 Task: Look for space in Morinda, India from 5th June, 2023 to 16th June, 2023 for 2 adults in price range Rs.7000 to Rs.15000. Place can be entire place with 1  bedroom having 1 bed and 1 bathroom. Property type can be house, flat, guest house, hotel. Booking option can be shelf check-in. Required host language is English.
Action: Mouse moved to (450, 81)
Screenshot: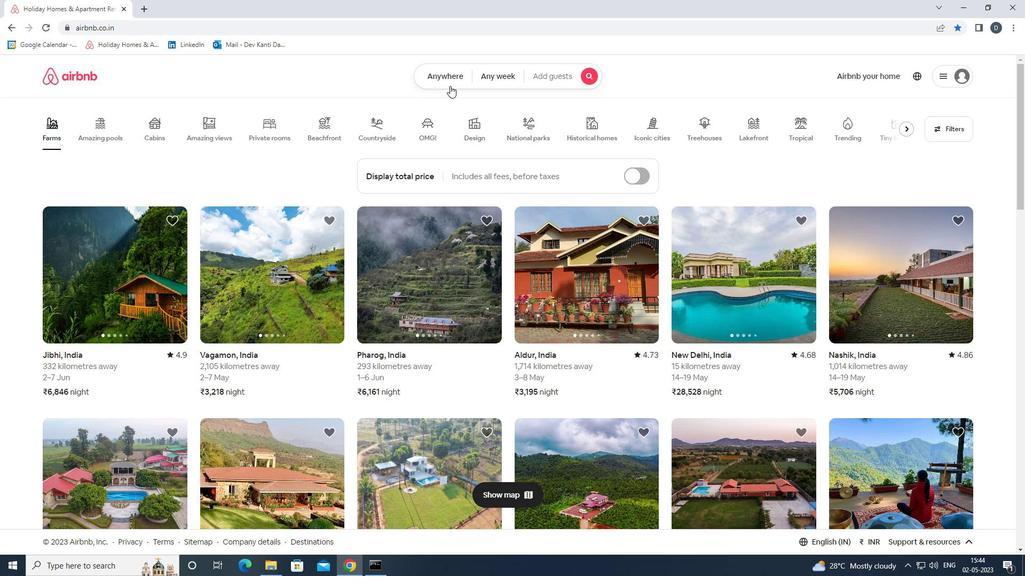 
Action: Mouse pressed left at (450, 81)
Screenshot: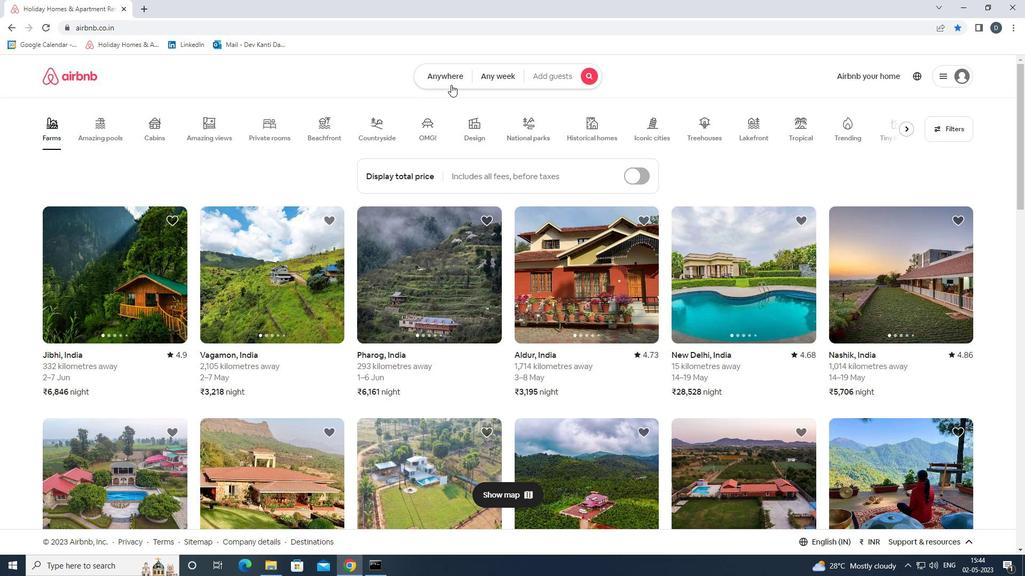 
Action: Mouse moved to (413, 121)
Screenshot: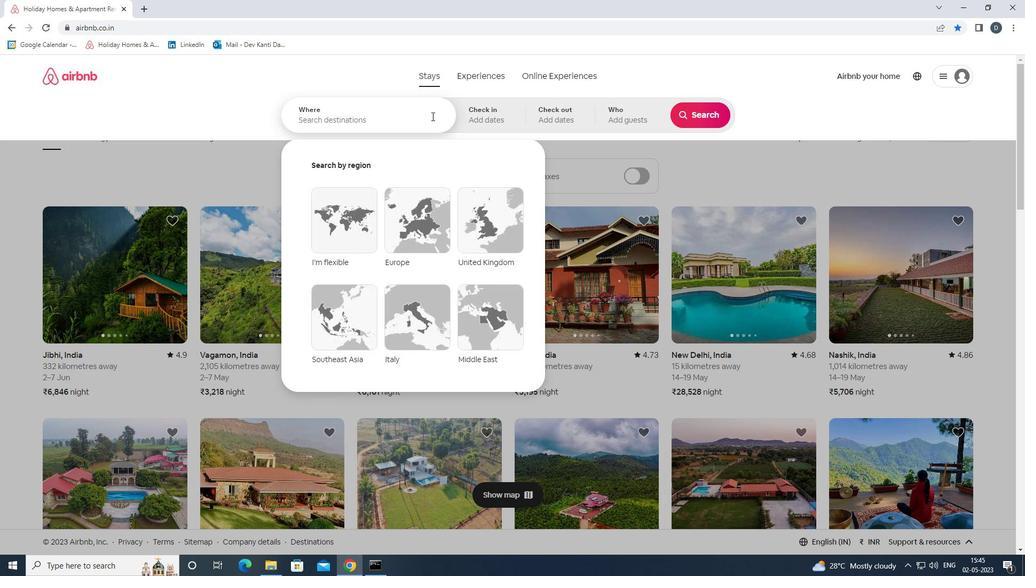 
Action: Mouse pressed left at (413, 121)
Screenshot: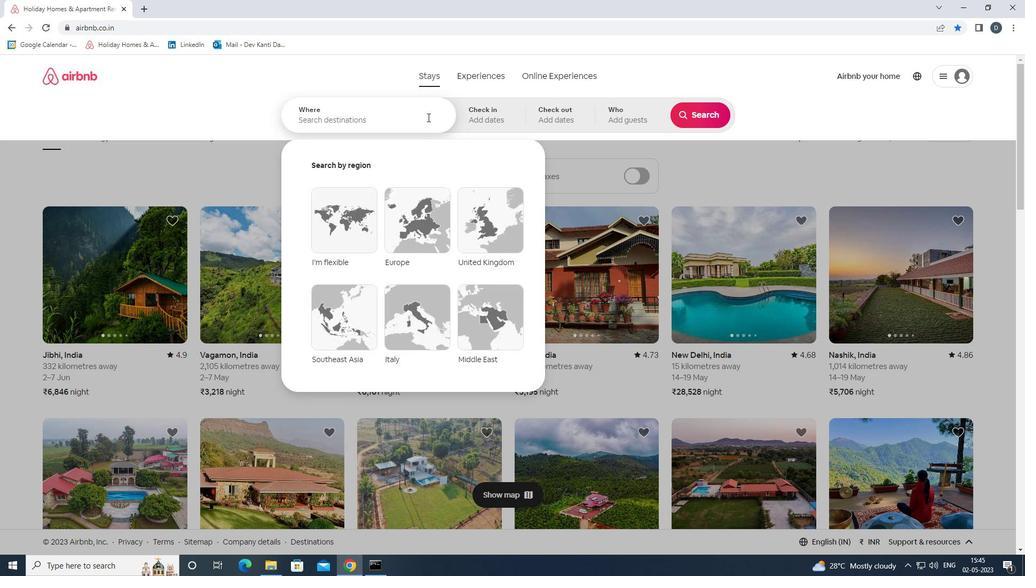 
Action: Key pressed <Key.shift>MORINDA,<Key.shift>INDIA<Key.enter>
Screenshot: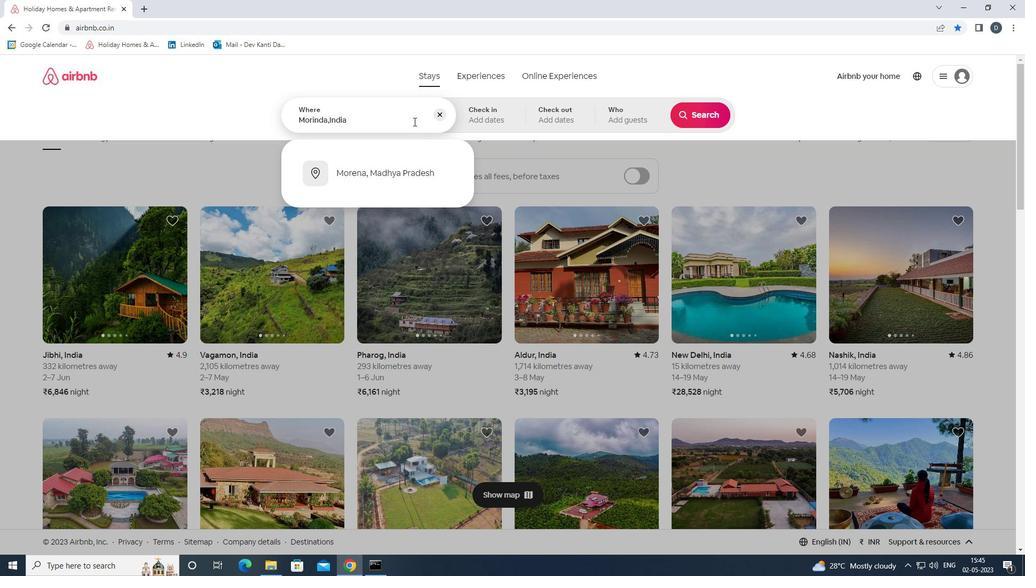 
Action: Mouse moved to (568, 266)
Screenshot: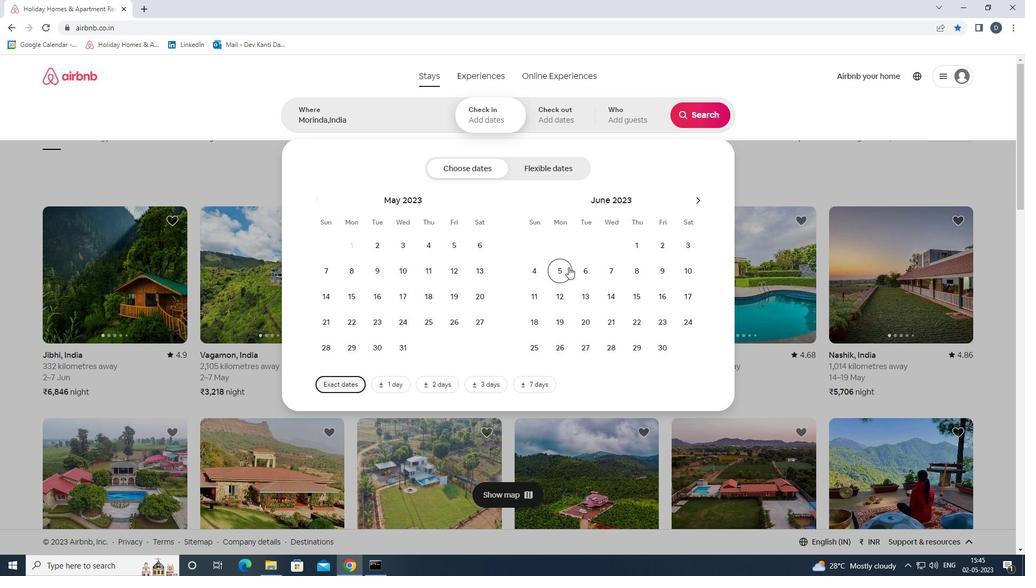 
Action: Mouse pressed left at (568, 266)
Screenshot: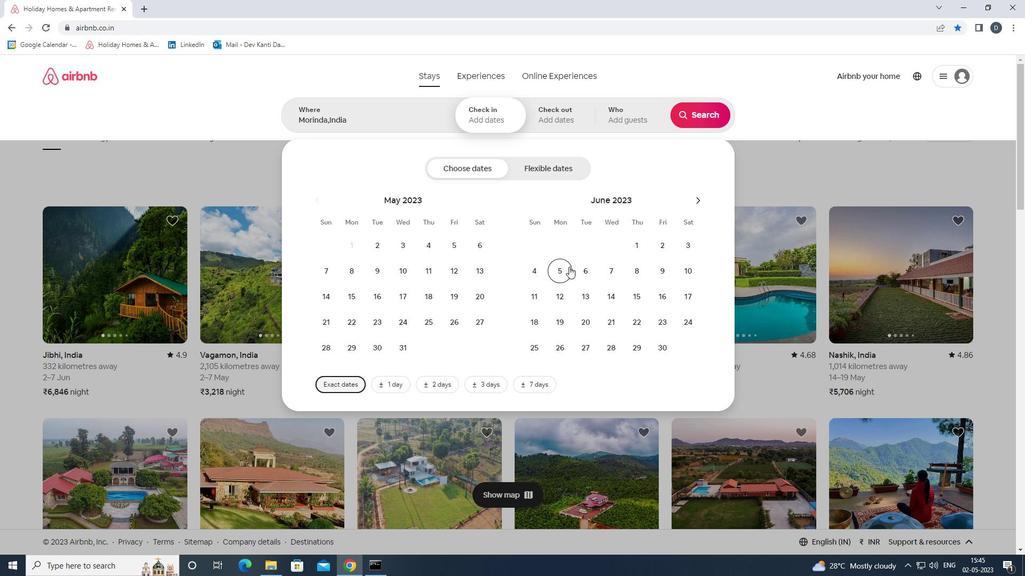 
Action: Mouse moved to (656, 298)
Screenshot: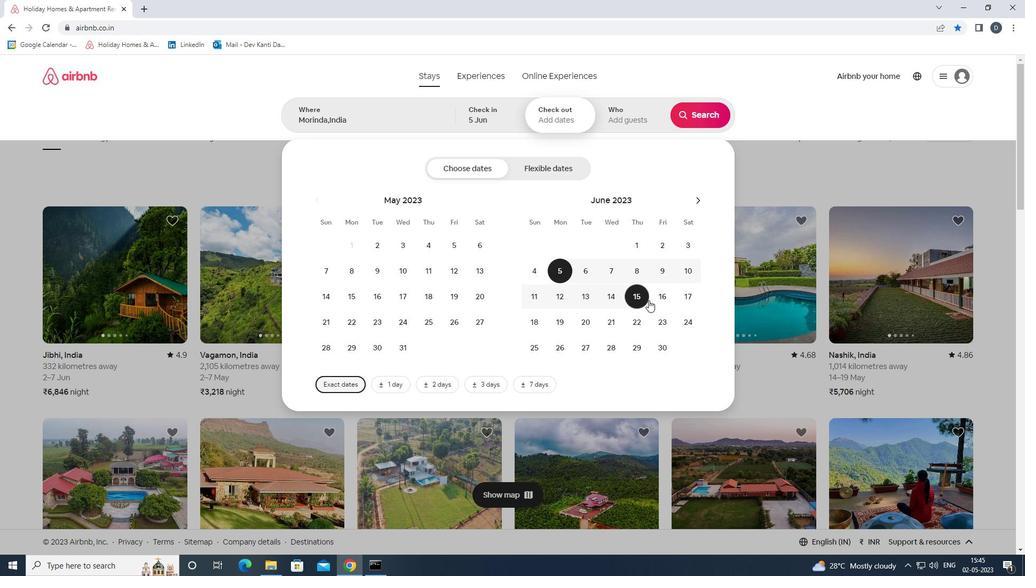 
Action: Mouse pressed left at (656, 298)
Screenshot: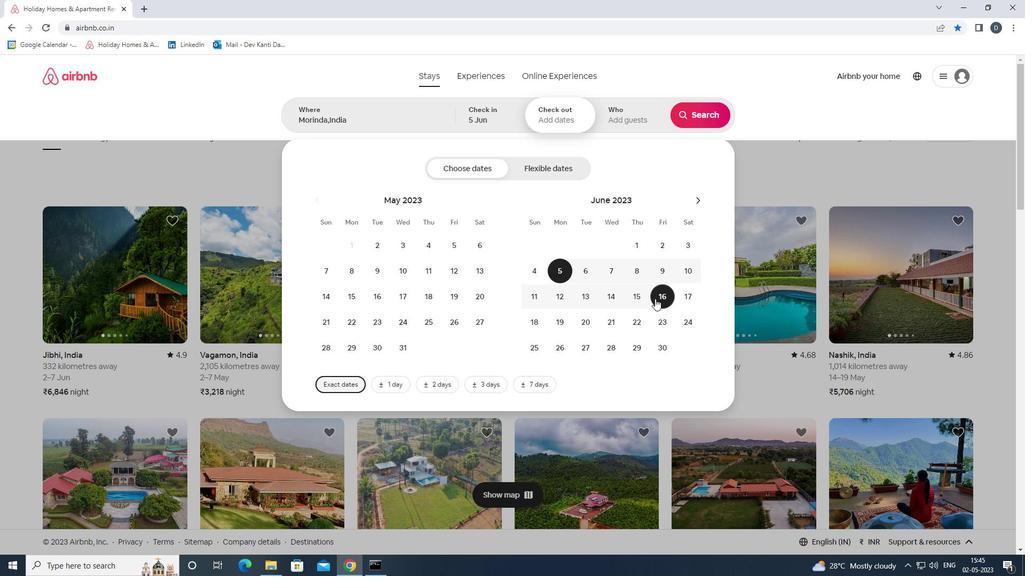 
Action: Mouse moved to (634, 120)
Screenshot: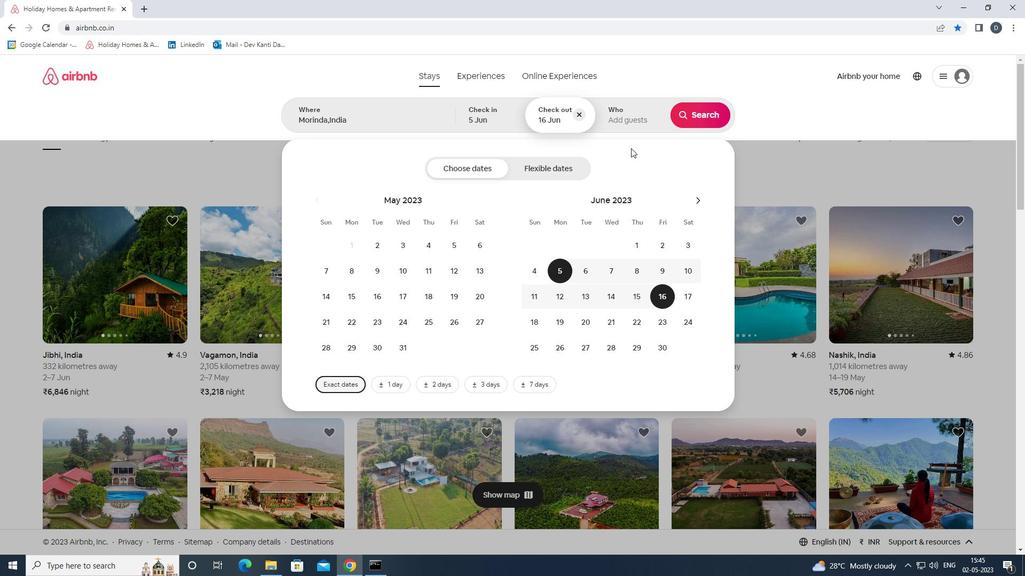 
Action: Mouse pressed left at (634, 120)
Screenshot: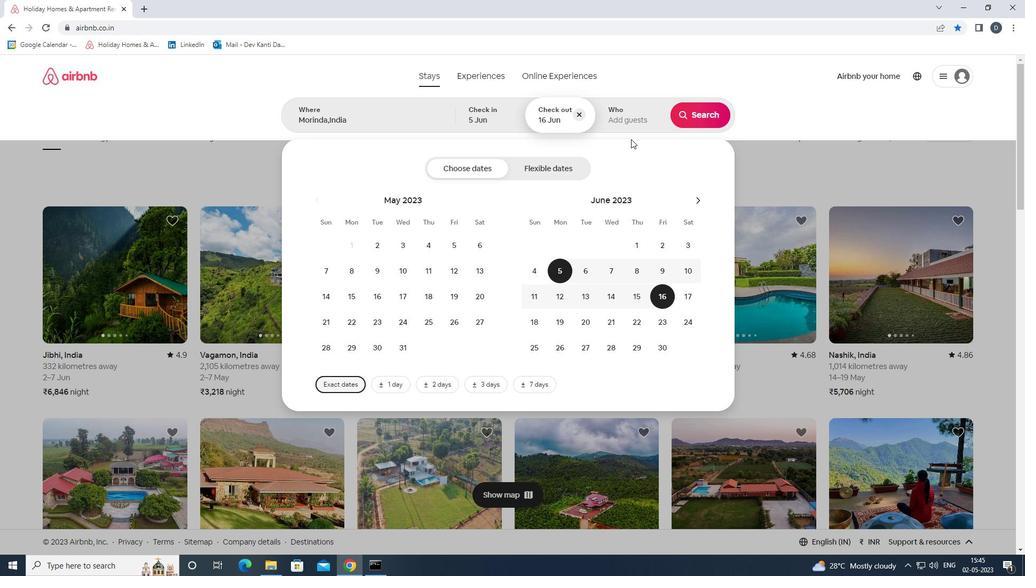 
Action: Mouse moved to (701, 172)
Screenshot: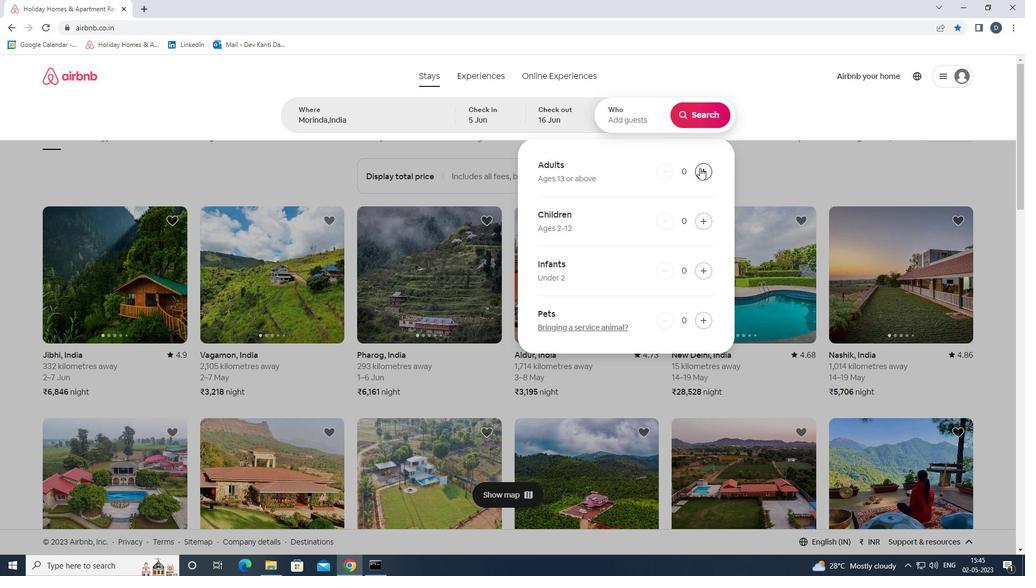 
Action: Mouse pressed left at (701, 172)
Screenshot: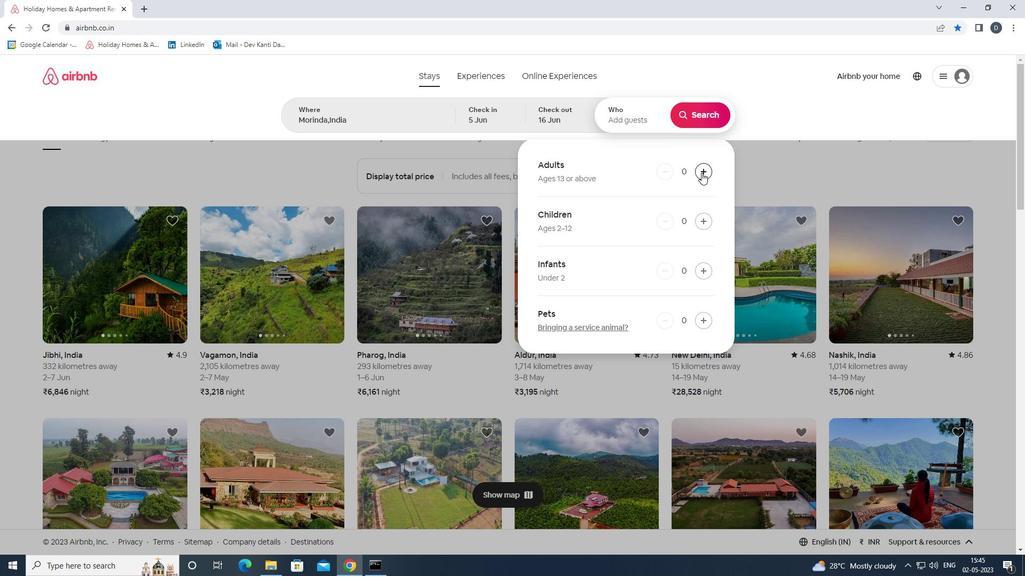 
Action: Mouse pressed left at (701, 172)
Screenshot: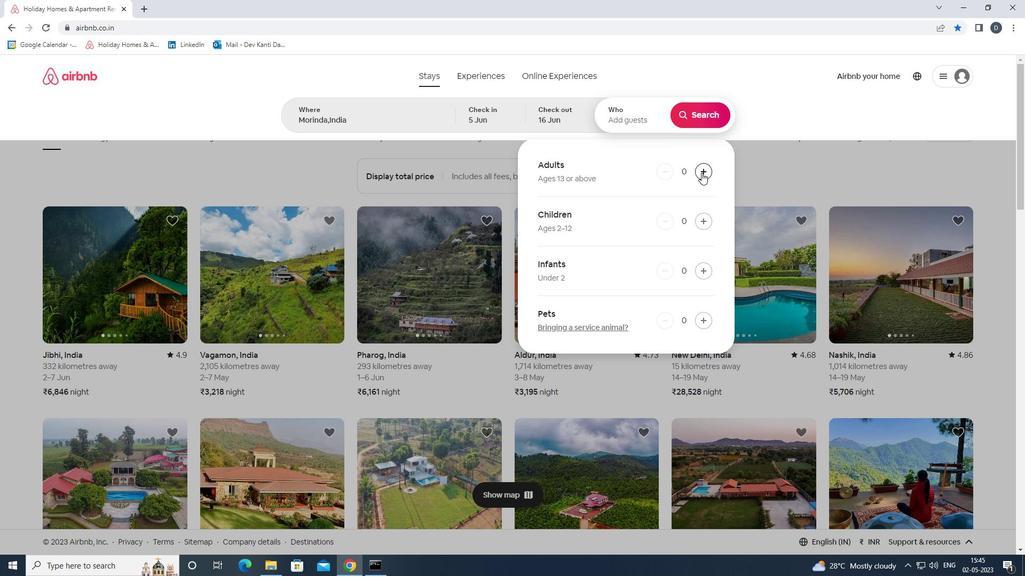
Action: Mouse moved to (705, 115)
Screenshot: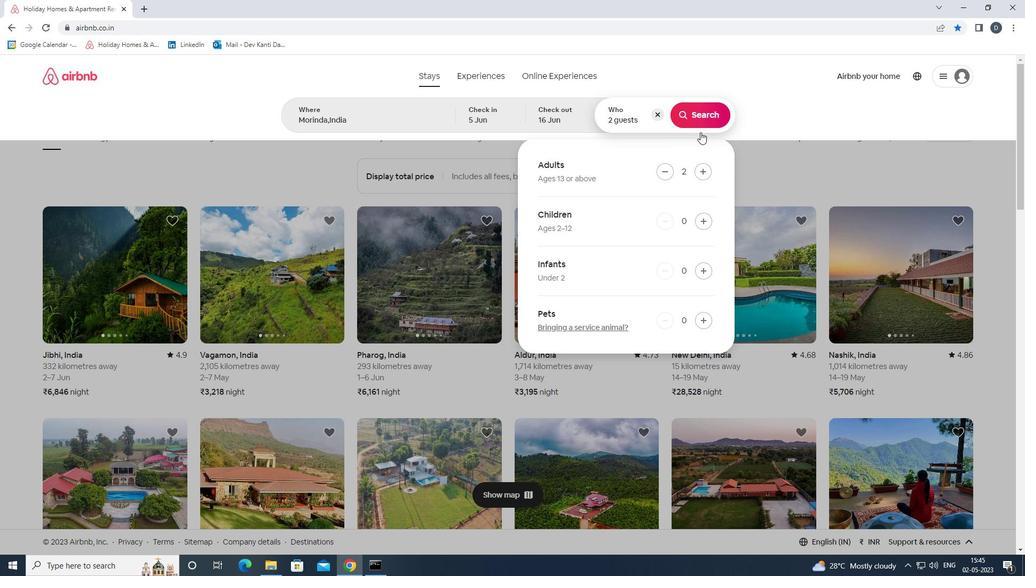 
Action: Mouse pressed left at (705, 115)
Screenshot: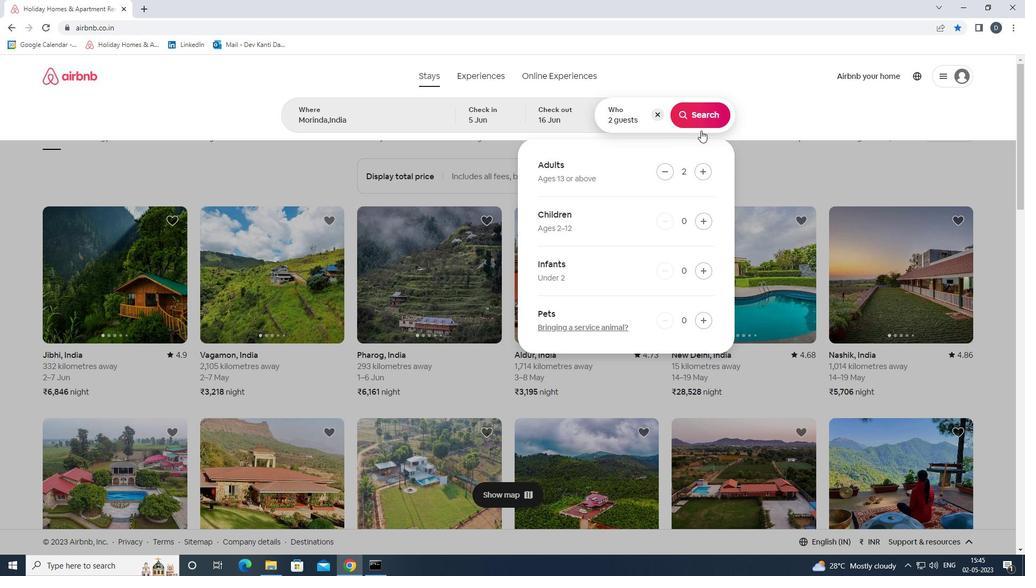 
Action: Mouse moved to (982, 116)
Screenshot: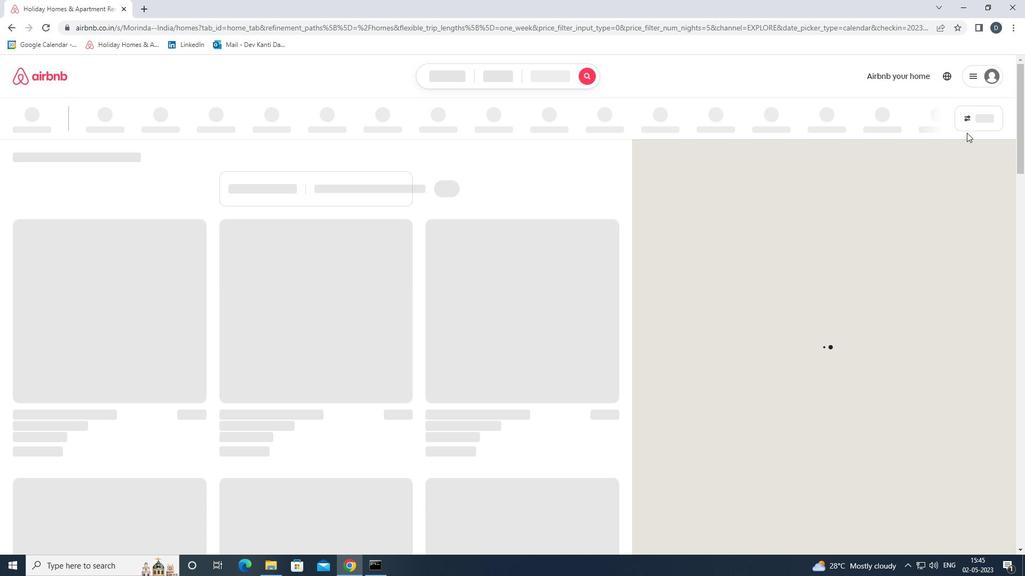 
Action: Mouse pressed left at (982, 116)
Screenshot: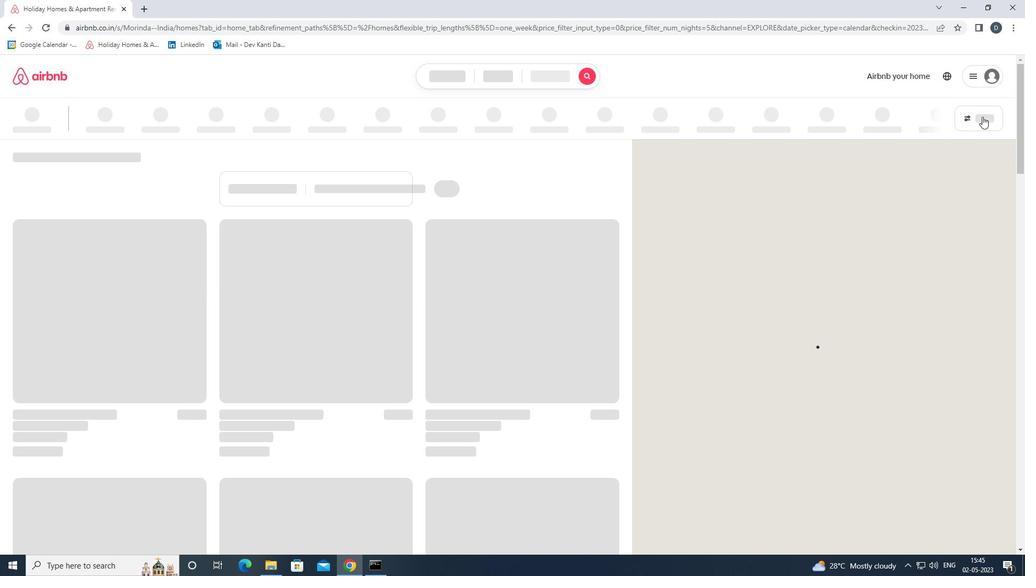 
Action: Mouse moved to (447, 250)
Screenshot: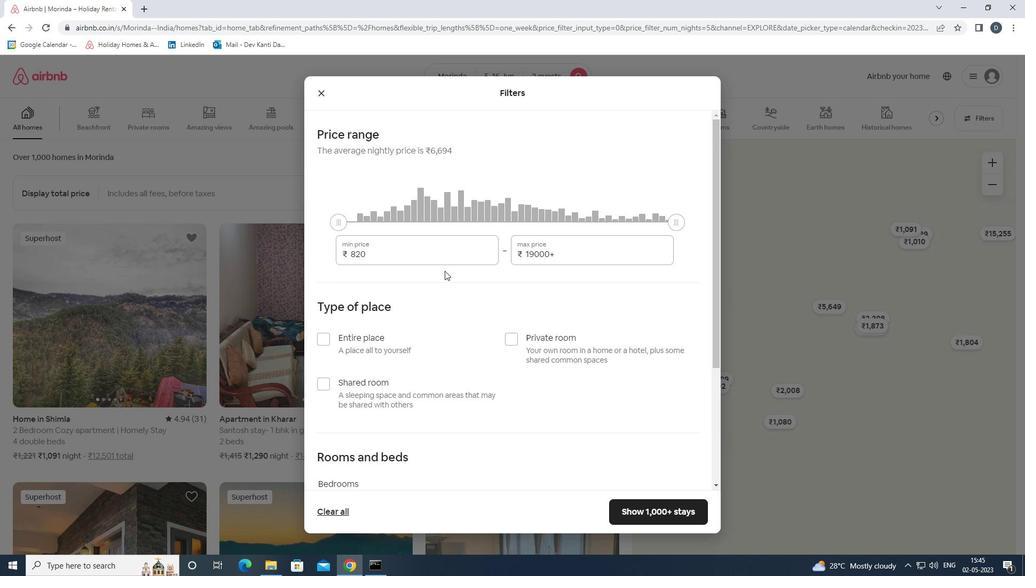 
Action: Mouse pressed left at (447, 250)
Screenshot: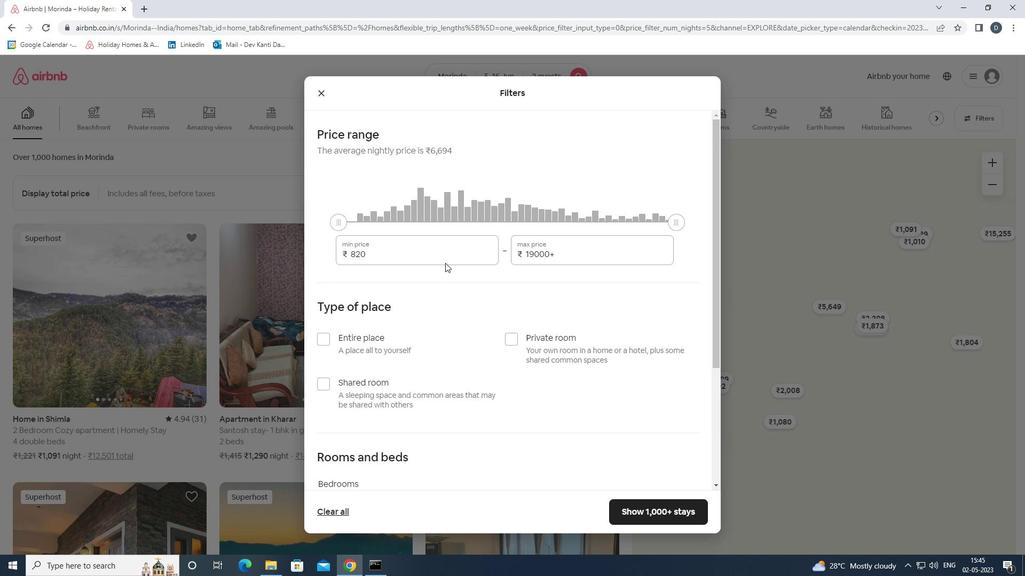 
Action: Mouse pressed left at (447, 250)
Screenshot: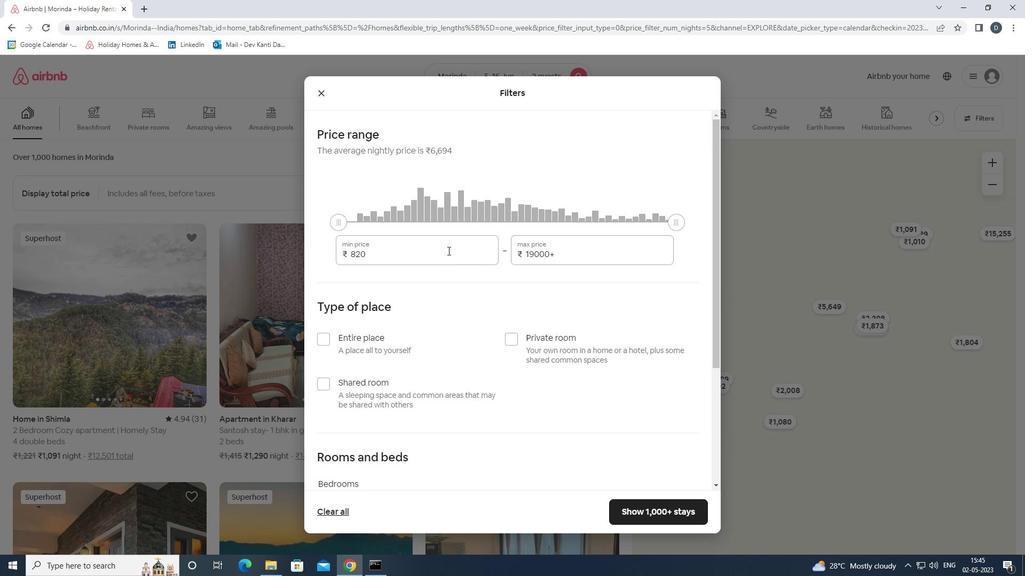 
Action: Key pressed 7000<Key.tab>15000
Screenshot: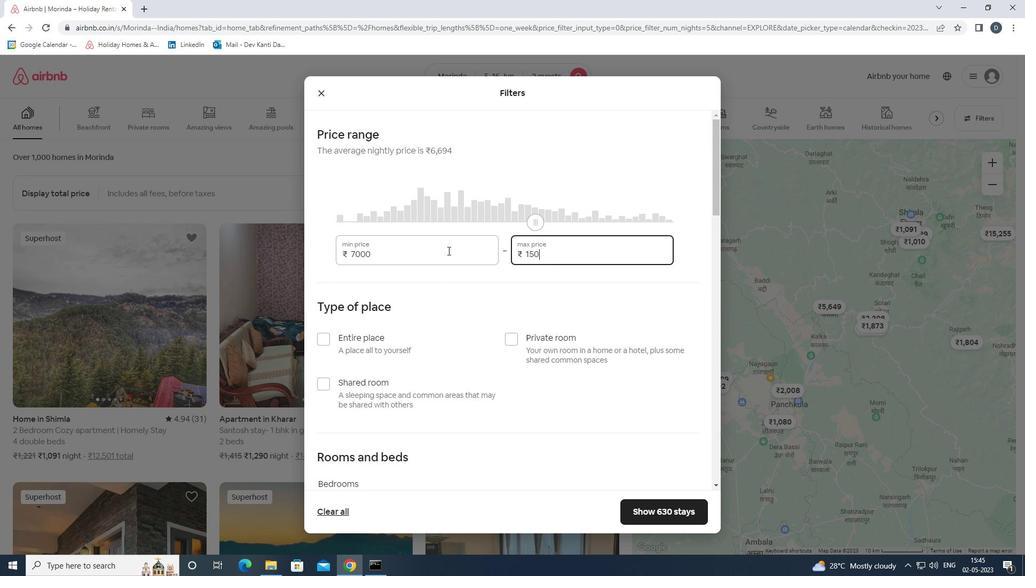 
Action: Mouse moved to (357, 351)
Screenshot: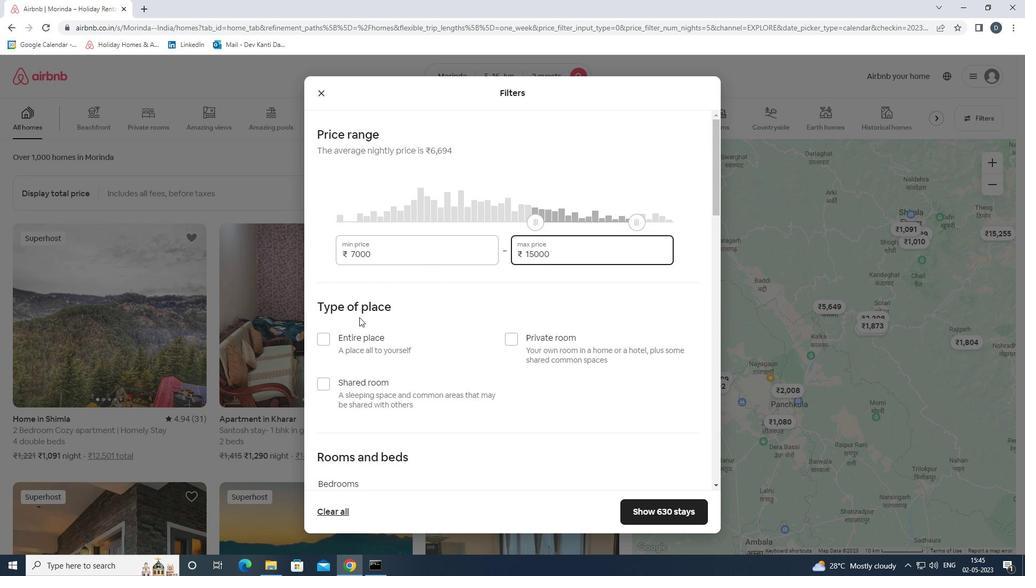 
Action: Mouse pressed left at (357, 351)
Screenshot: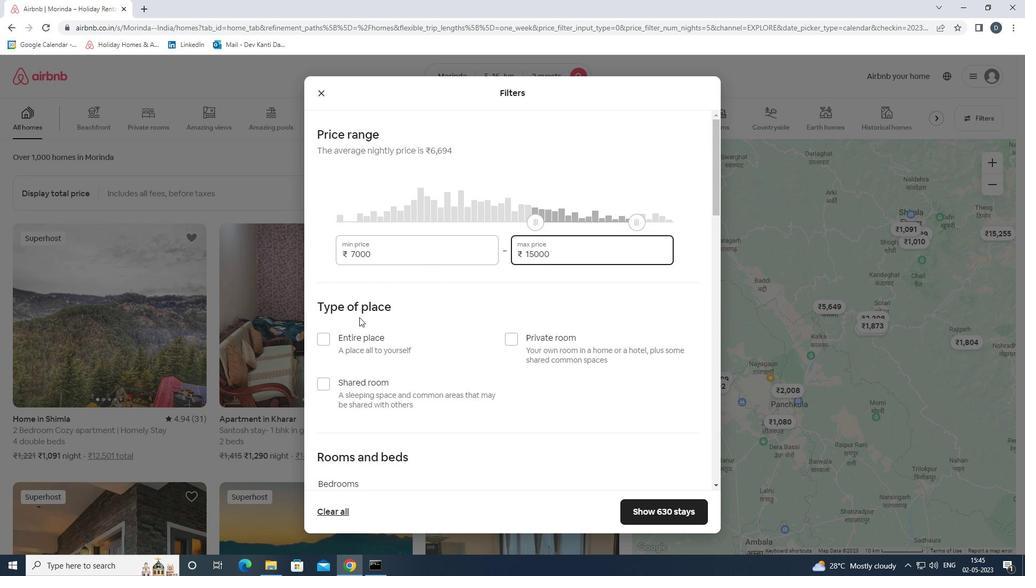 
Action: Mouse moved to (439, 334)
Screenshot: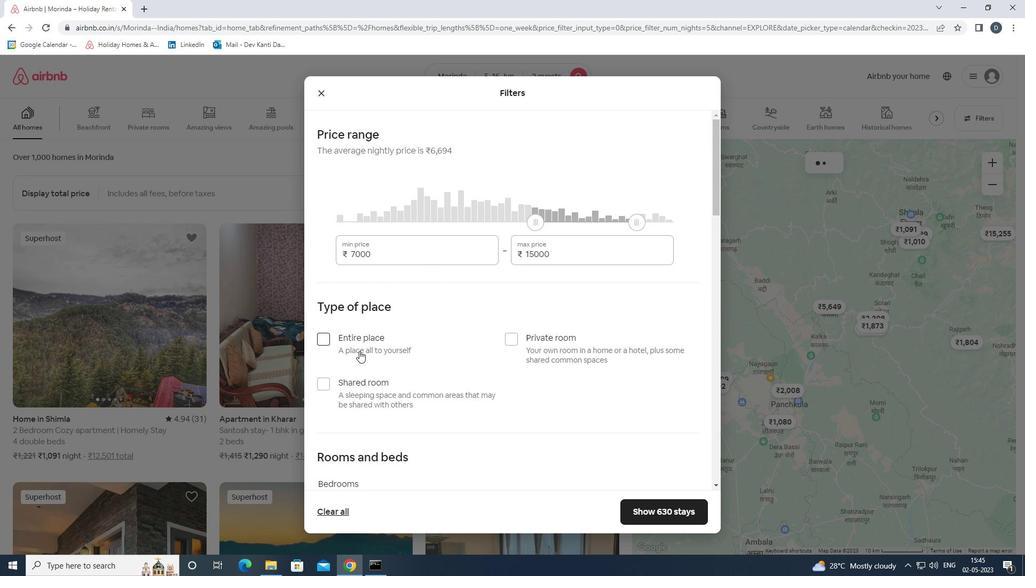 
Action: Mouse scrolled (439, 334) with delta (0, 0)
Screenshot: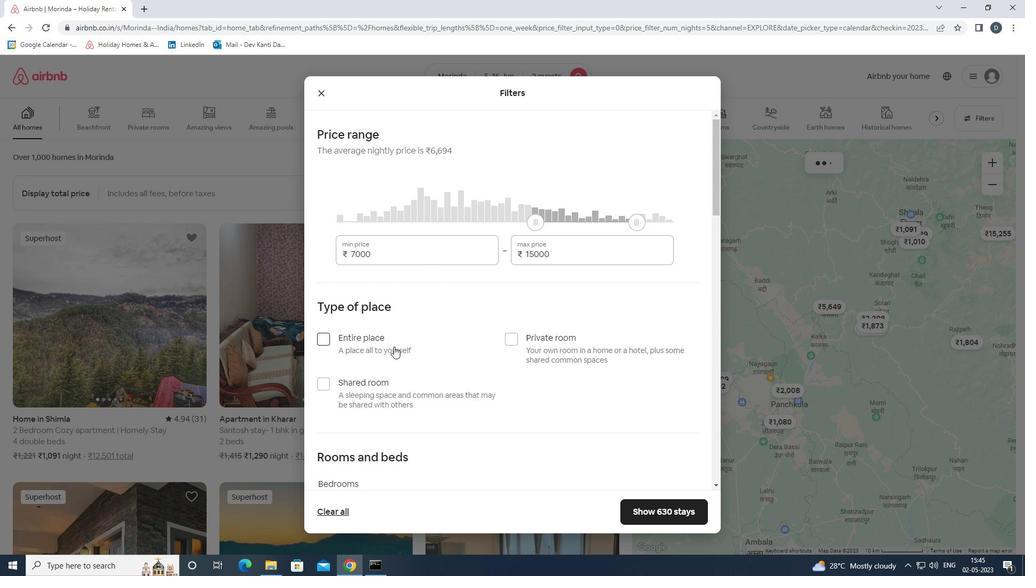 
Action: Mouse moved to (440, 334)
Screenshot: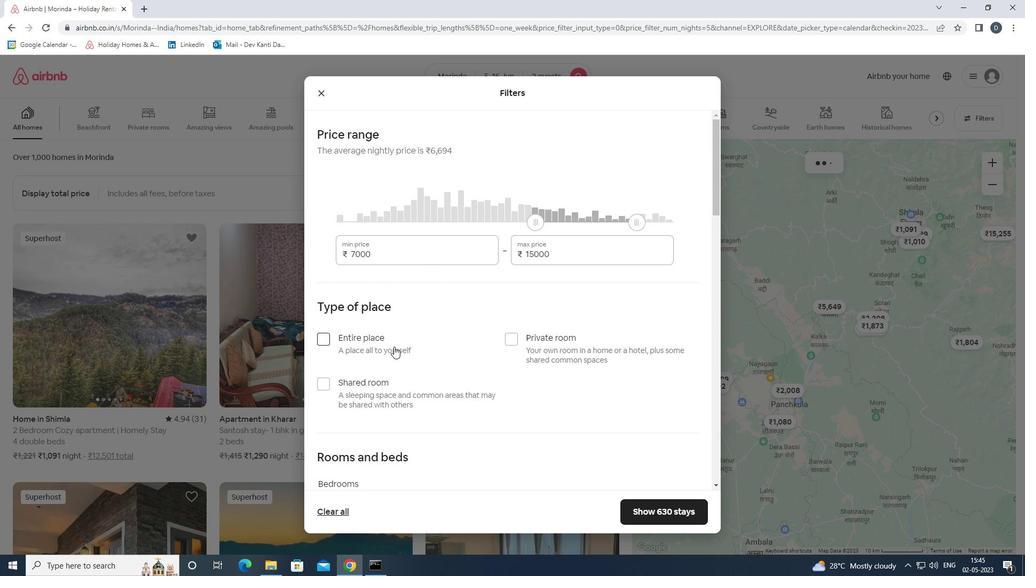 
Action: Mouse scrolled (440, 333) with delta (0, 0)
Screenshot: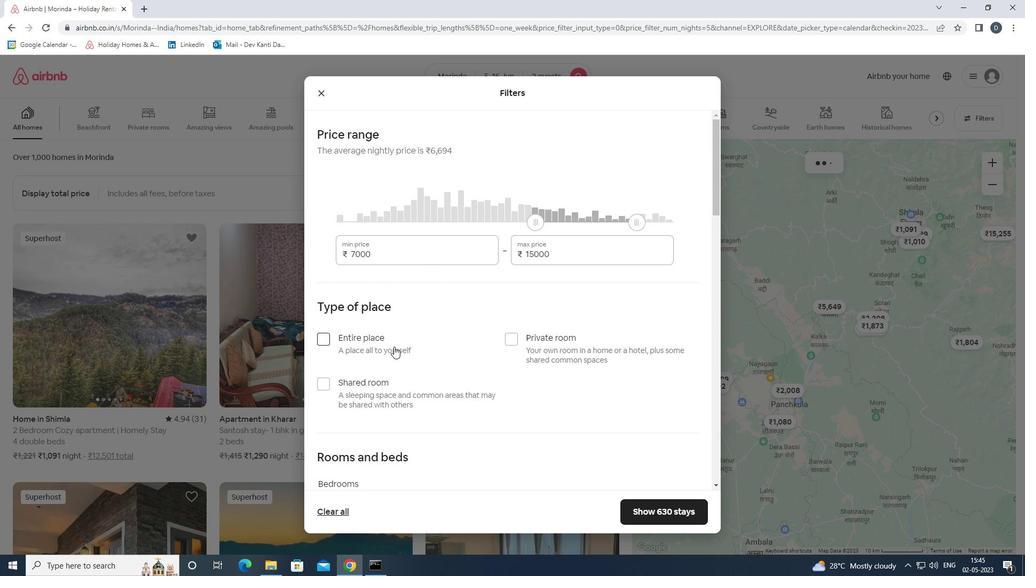 
Action: Mouse moved to (442, 333)
Screenshot: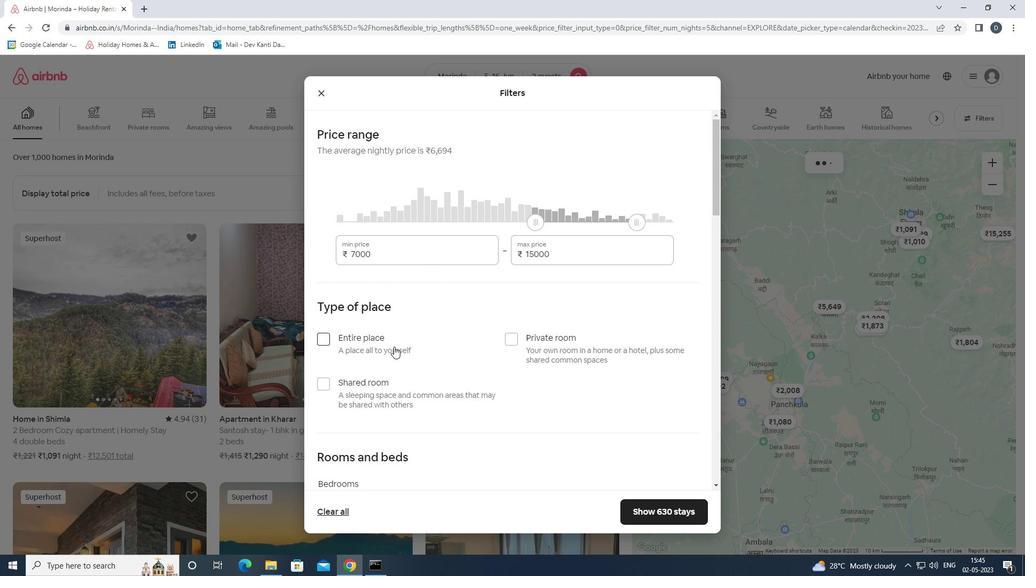 
Action: Mouse scrolled (442, 333) with delta (0, 0)
Screenshot: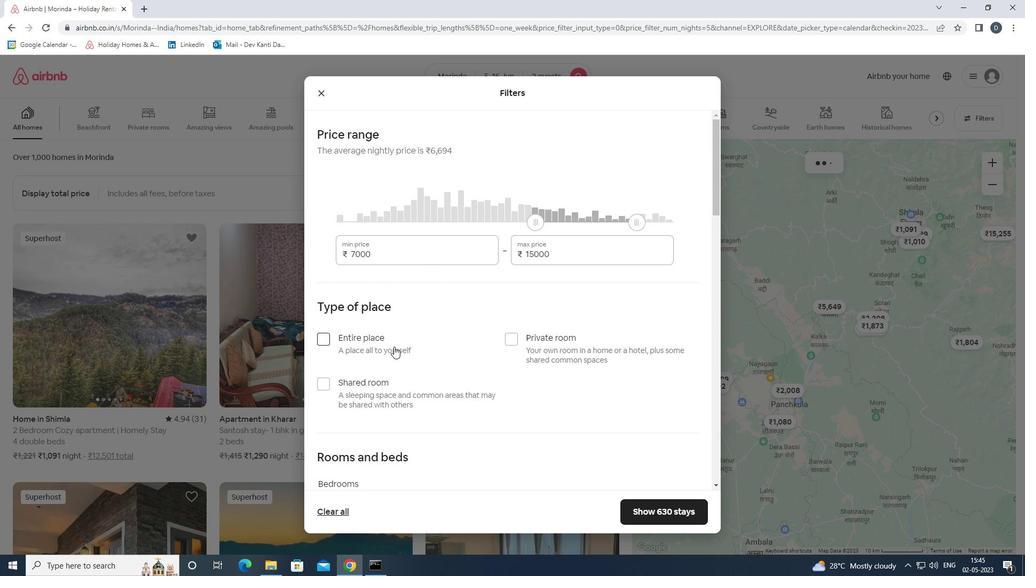 
Action: Mouse moved to (448, 331)
Screenshot: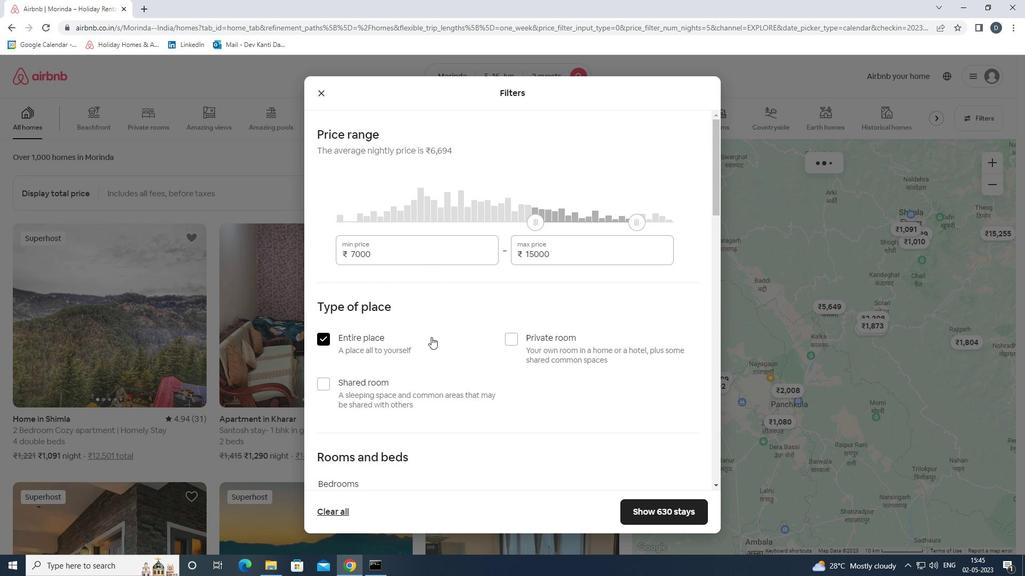 
Action: Mouse scrolled (448, 331) with delta (0, 0)
Screenshot: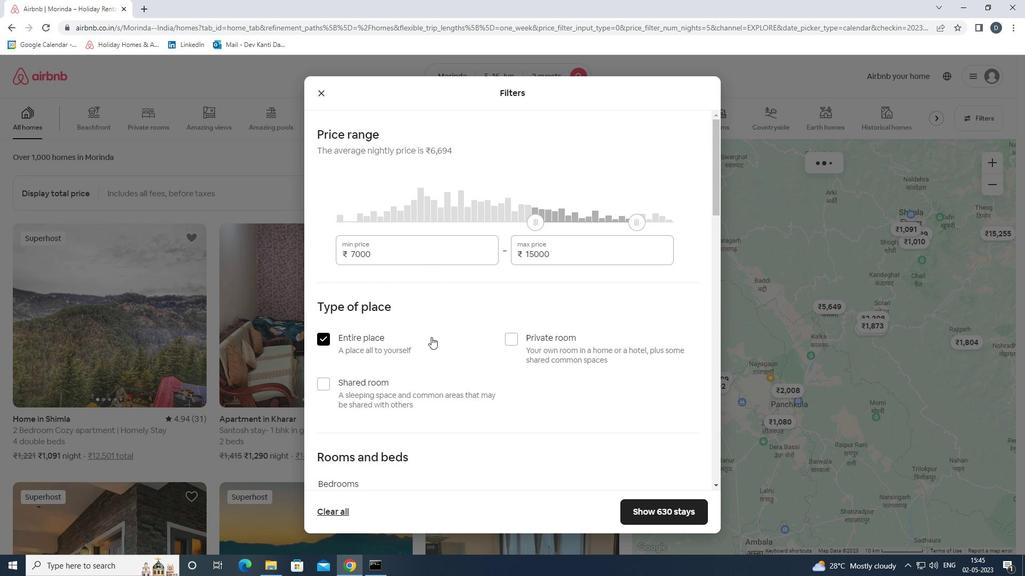 
Action: Mouse moved to (494, 311)
Screenshot: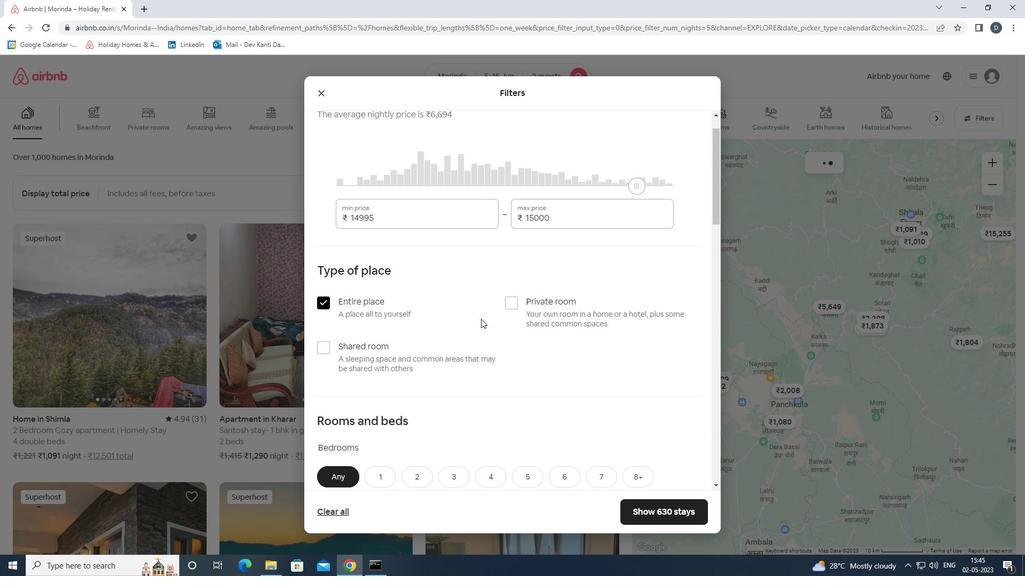 
Action: Mouse scrolled (494, 310) with delta (0, 0)
Screenshot: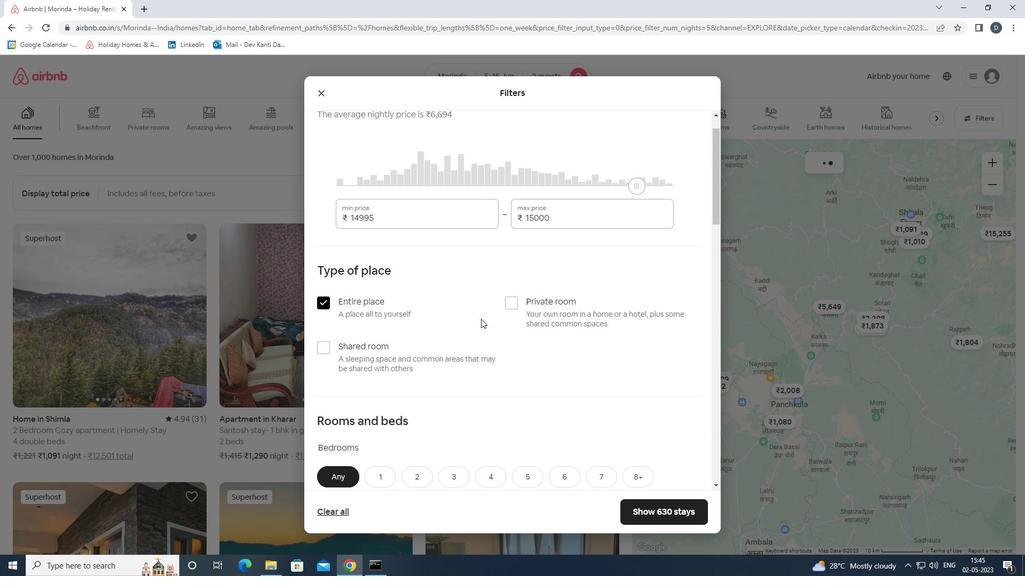 
Action: Mouse scrolled (494, 310) with delta (0, 0)
Screenshot: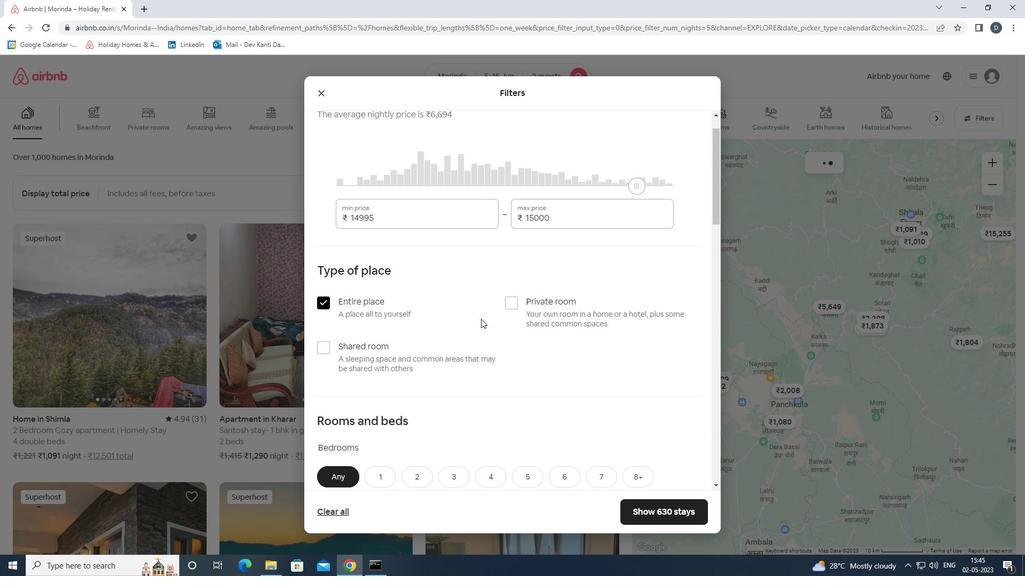 
Action: Mouse moved to (381, 193)
Screenshot: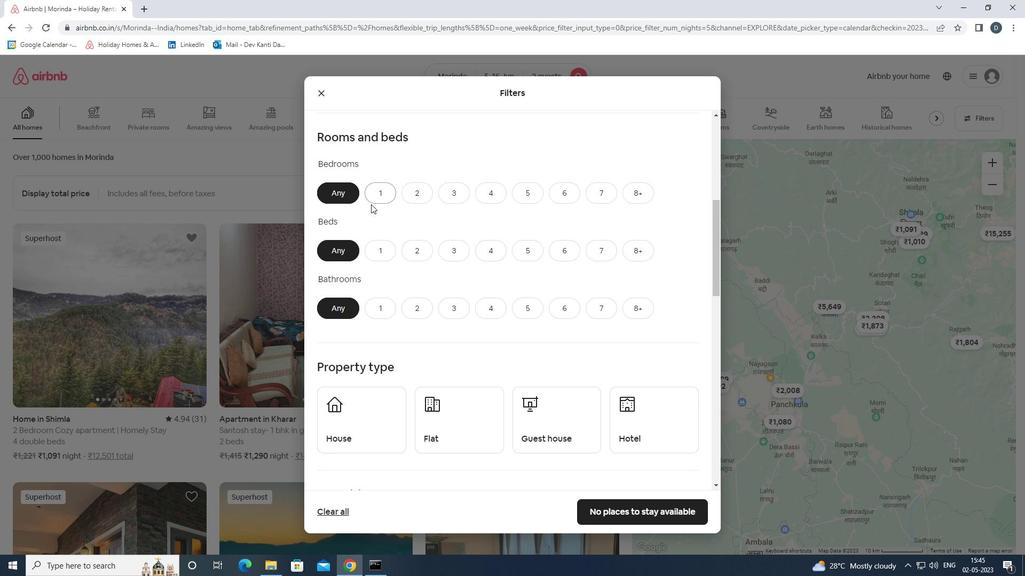 
Action: Mouse pressed left at (381, 193)
Screenshot: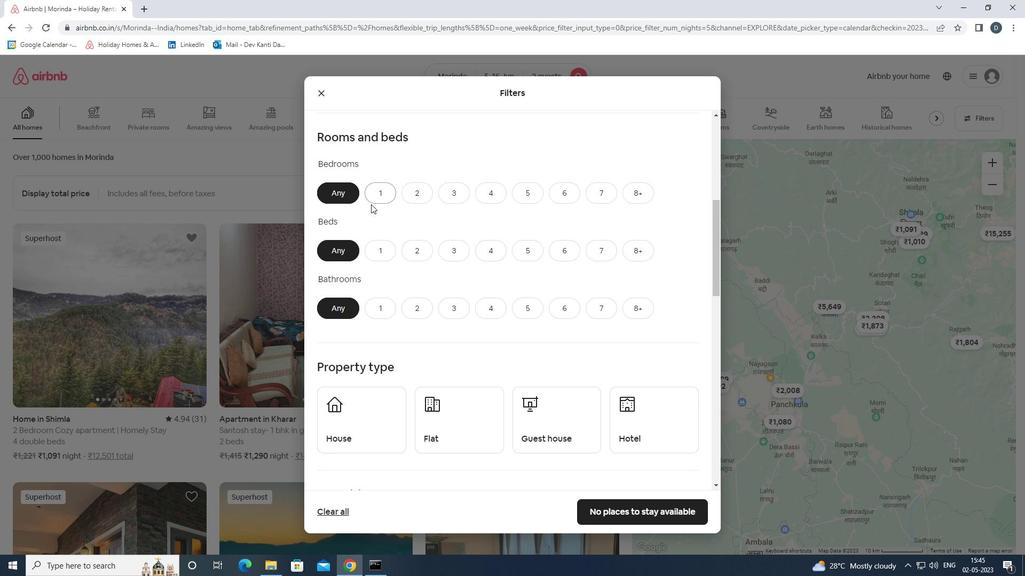 
Action: Mouse moved to (377, 247)
Screenshot: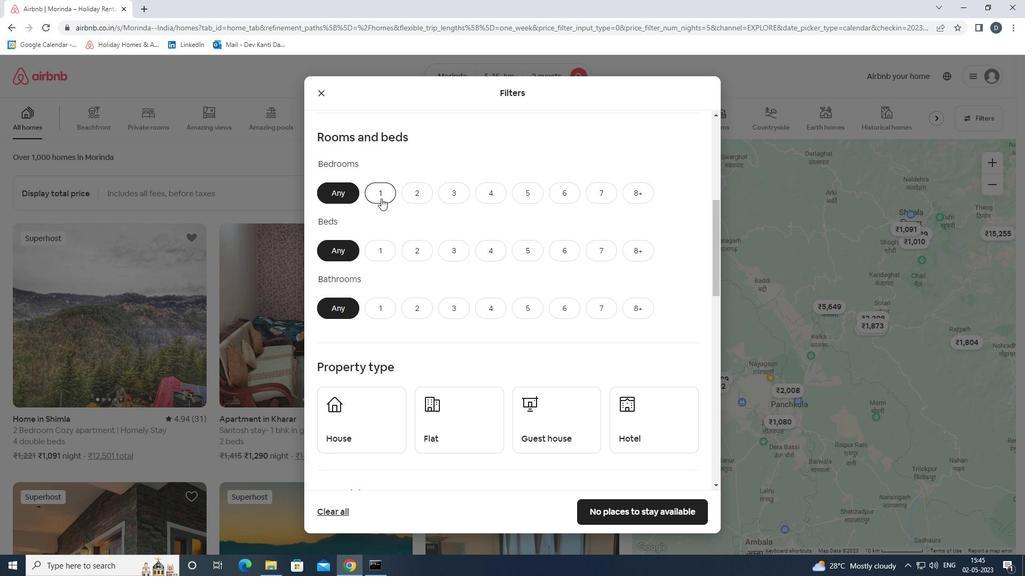 
Action: Mouse pressed left at (377, 247)
Screenshot: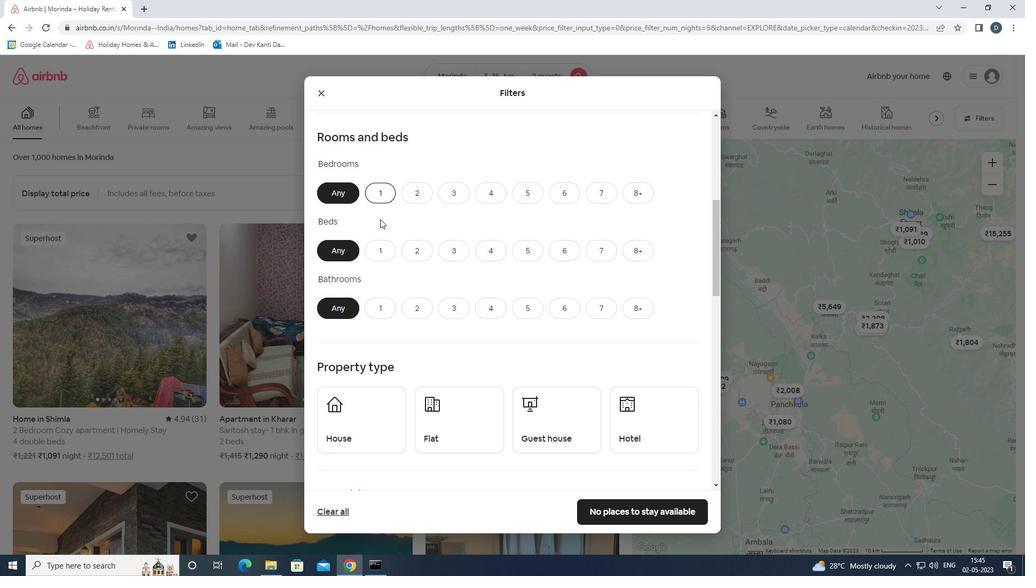 
Action: Mouse moved to (377, 309)
Screenshot: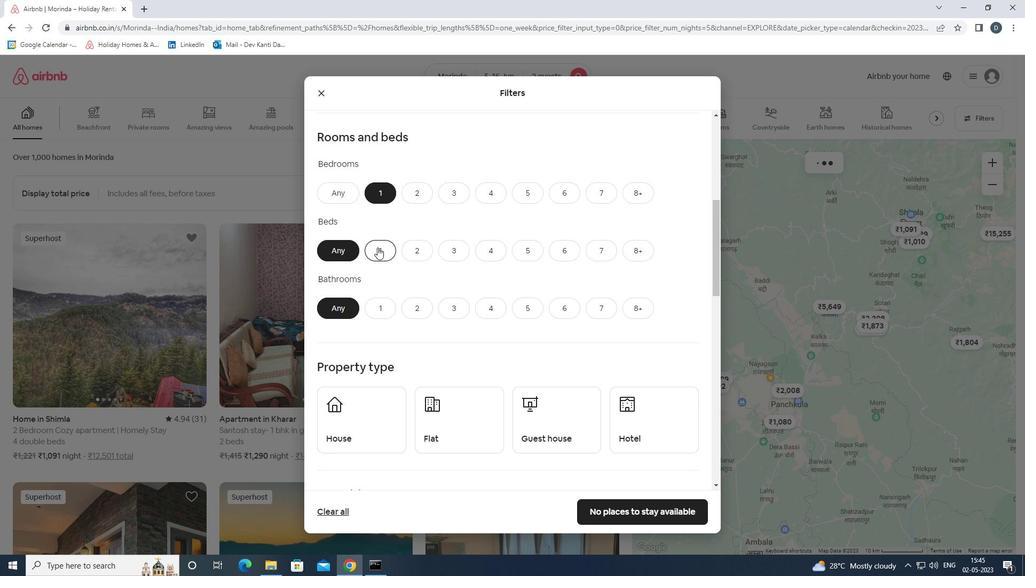 
Action: Mouse pressed left at (377, 309)
Screenshot: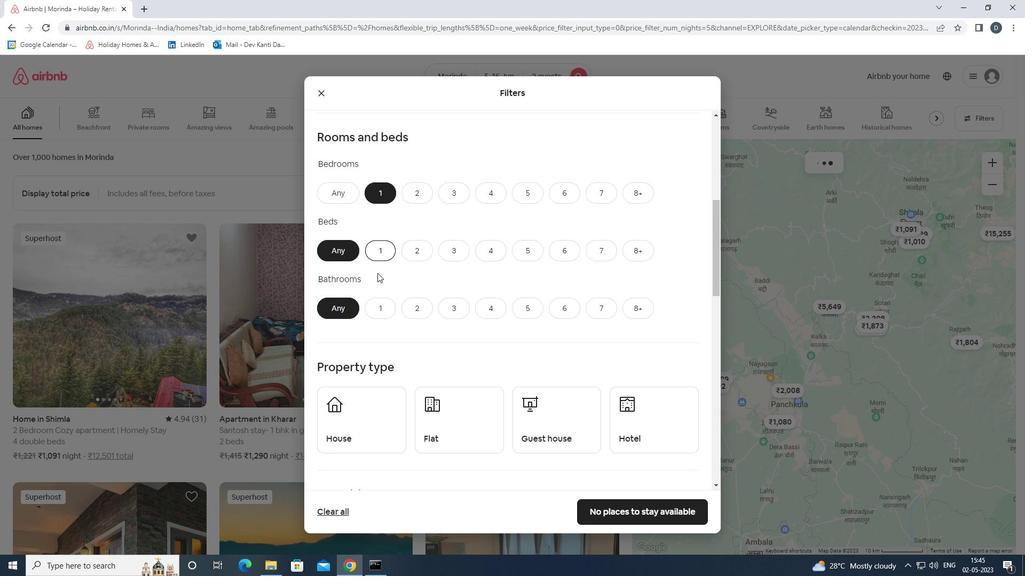
Action: Mouse moved to (354, 397)
Screenshot: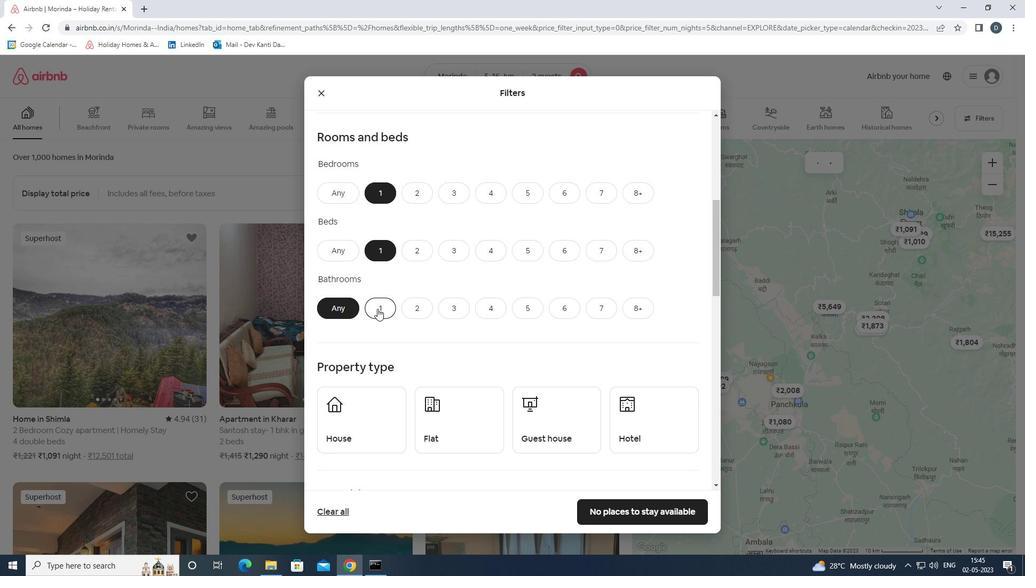 
Action: Mouse pressed left at (354, 397)
Screenshot: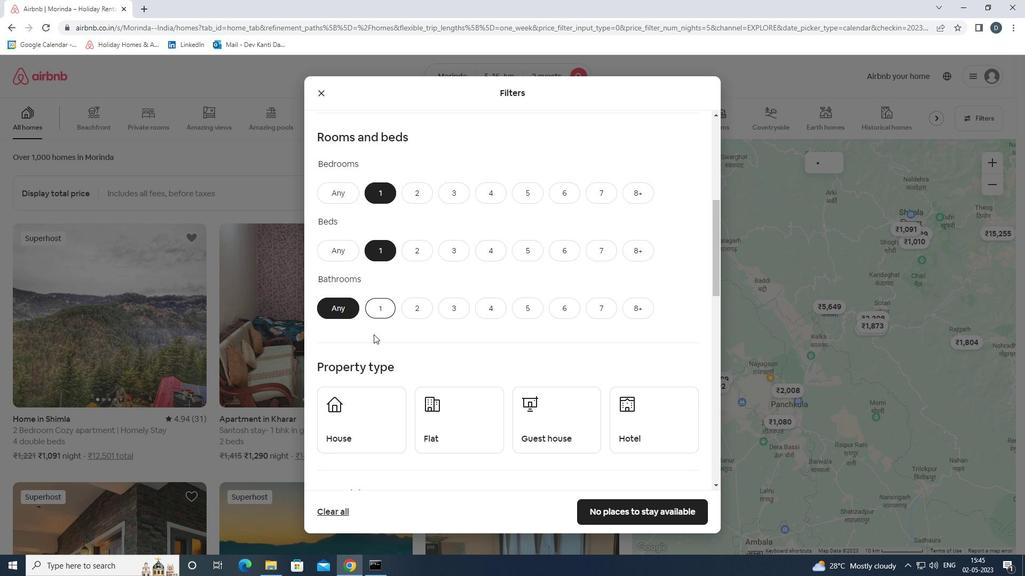 
Action: Mouse moved to (436, 404)
Screenshot: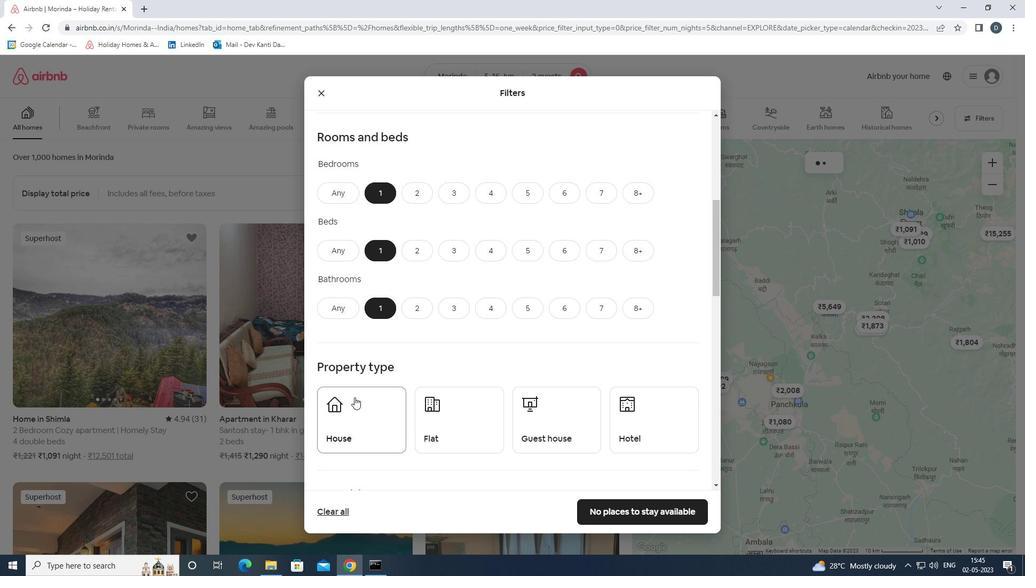 
Action: Mouse pressed left at (436, 404)
Screenshot: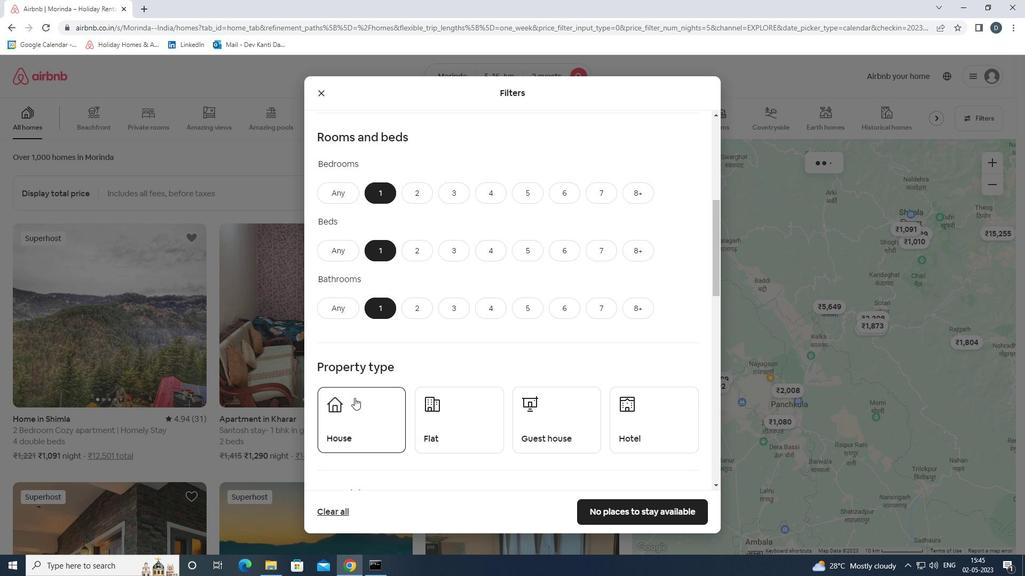 
Action: Mouse moved to (505, 406)
Screenshot: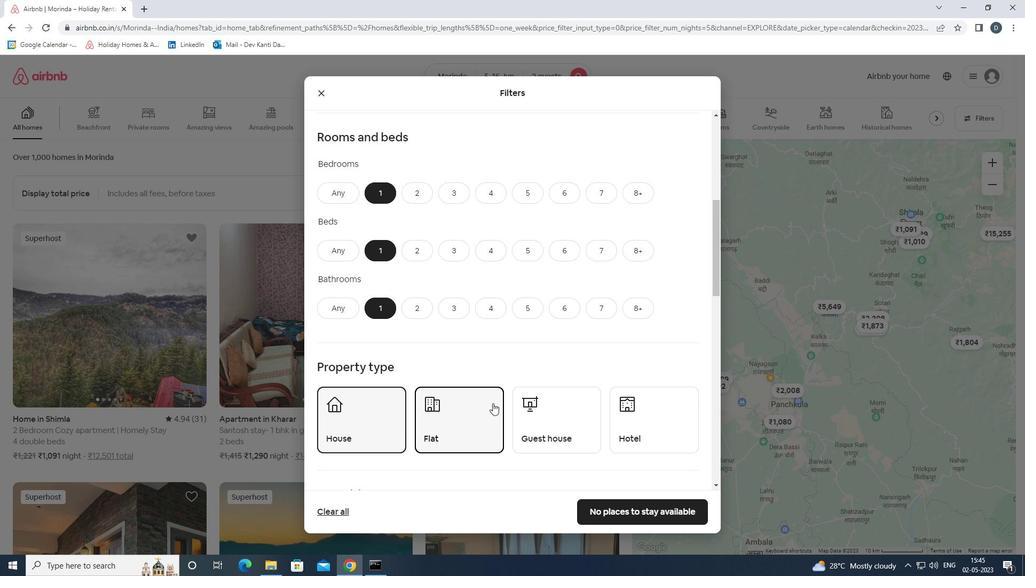 
Action: Mouse pressed left at (505, 406)
Screenshot: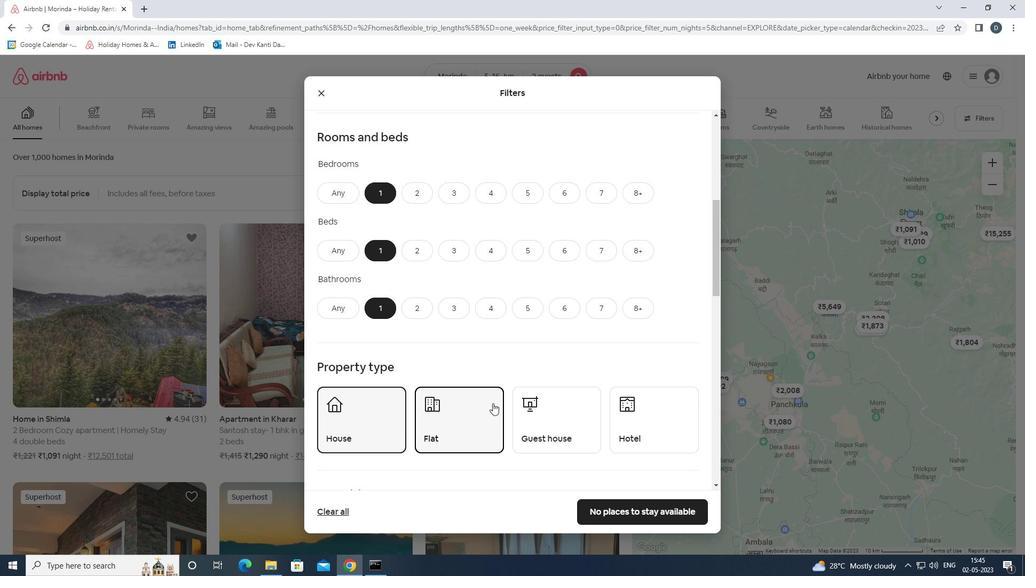 
Action: Mouse moved to (557, 408)
Screenshot: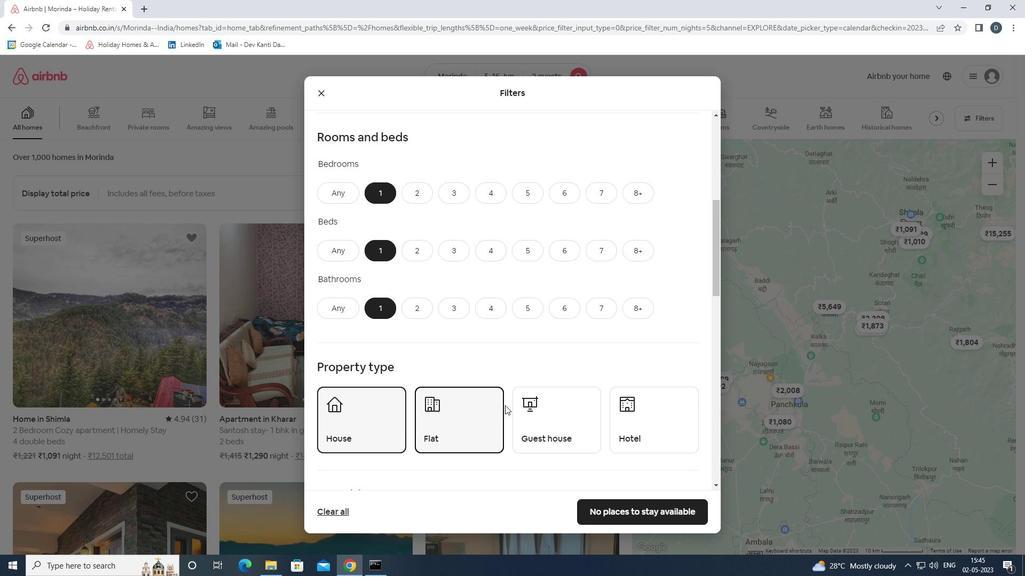 
Action: Mouse pressed left at (557, 408)
Screenshot: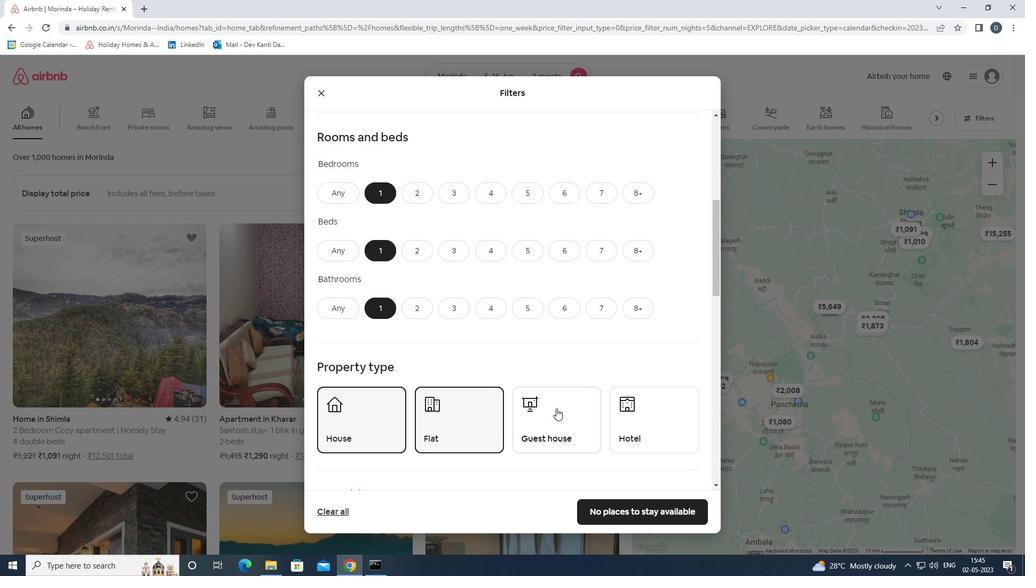 
Action: Mouse moved to (646, 416)
Screenshot: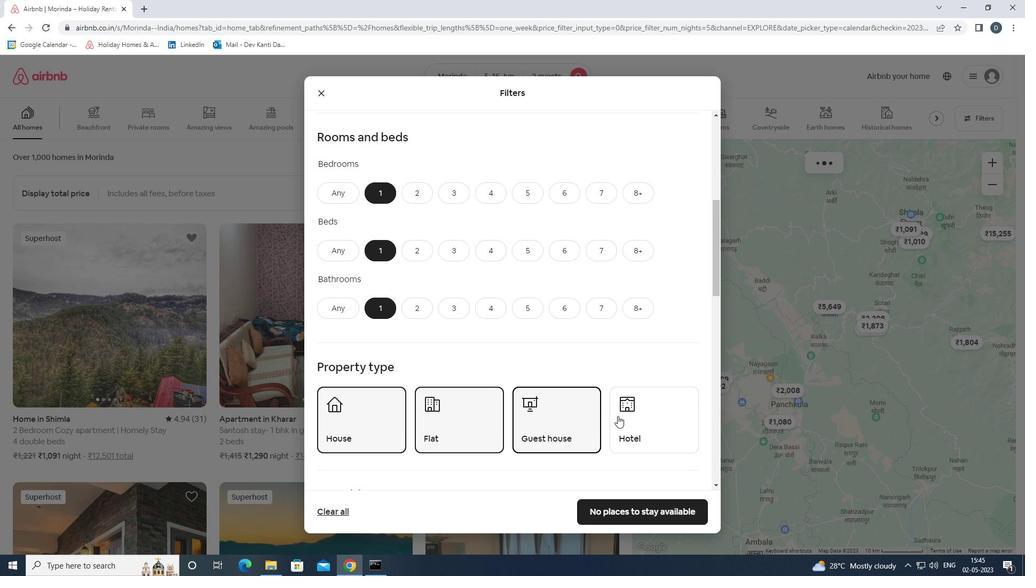 
Action: Mouse pressed left at (646, 416)
Screenshot: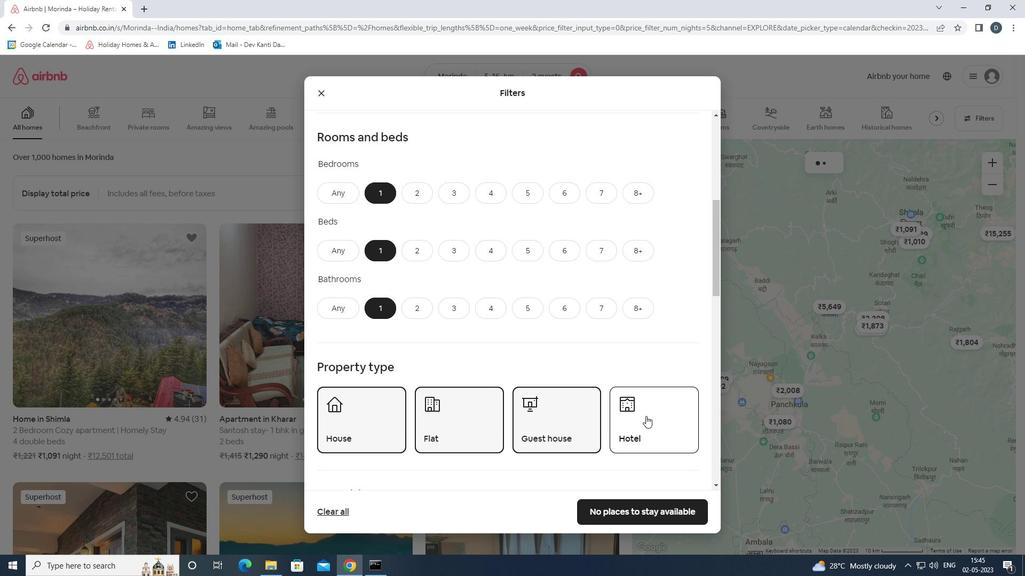 
Action: Mouse moved to (624, 402)
Screenshot: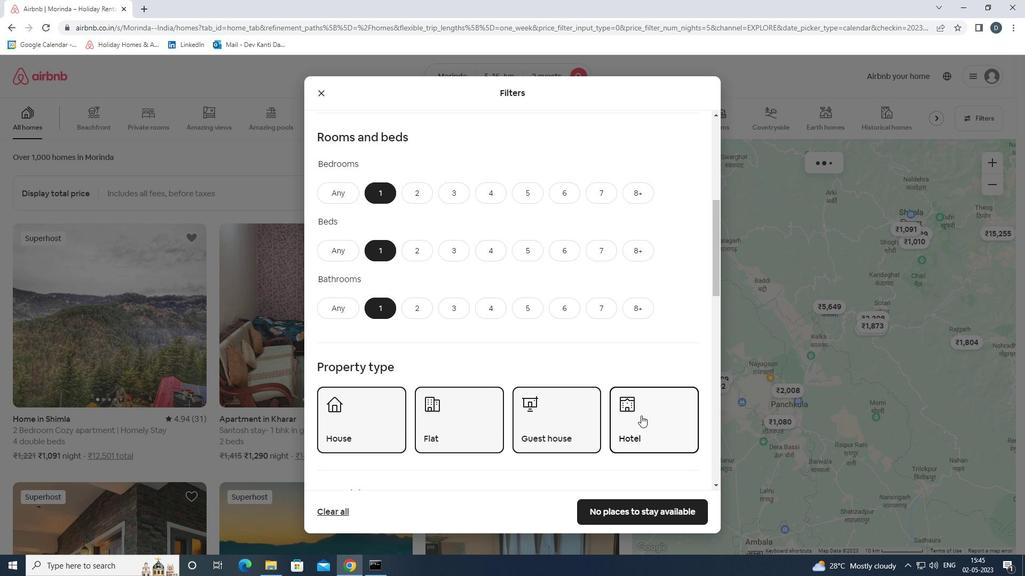 
Action: Mouse scrolled (624, 401) with delta (0, 0)
Screenshot: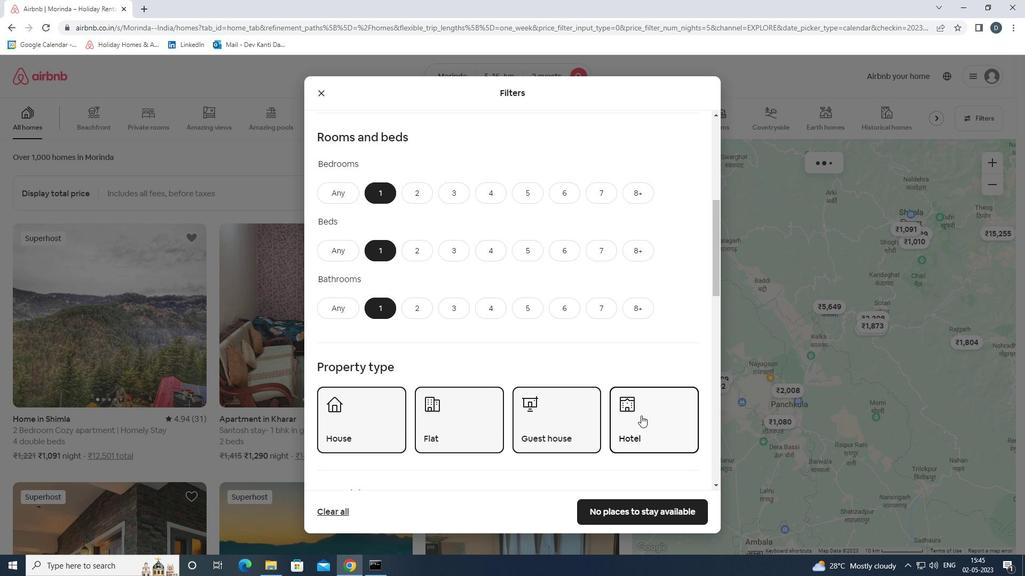 
Action: Mouse moved to (623, 399)
Screenshot: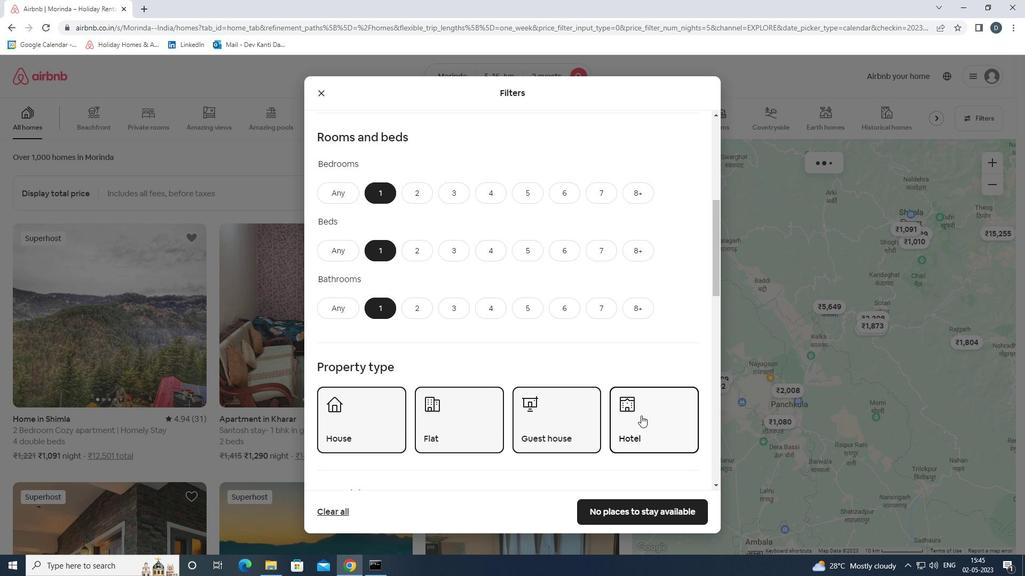 
Action: Mouse scrolled (623, 398) with delta (0, 0)
Screenshot: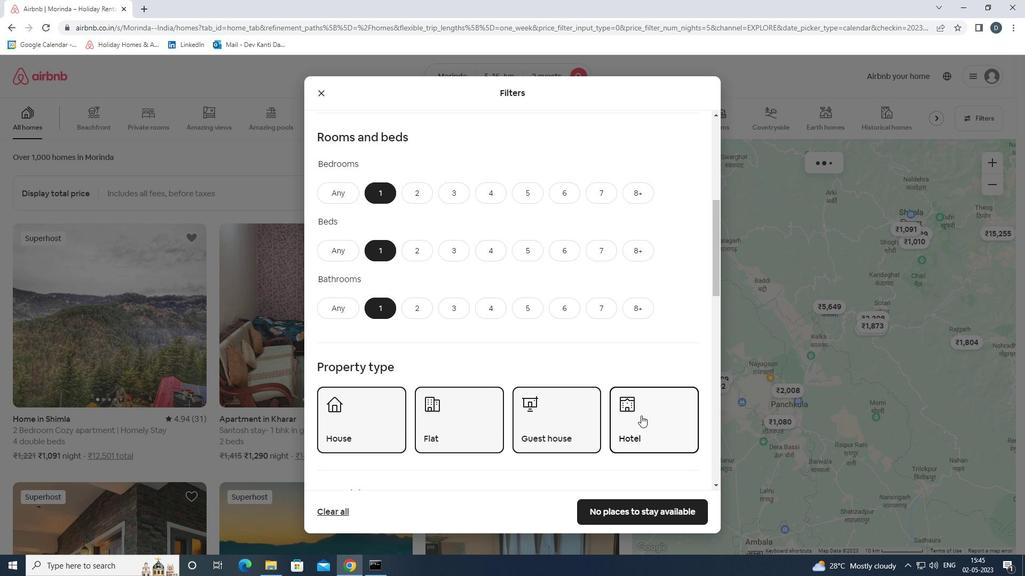
Action: Mouse moved to (623, 398)
Screenshot: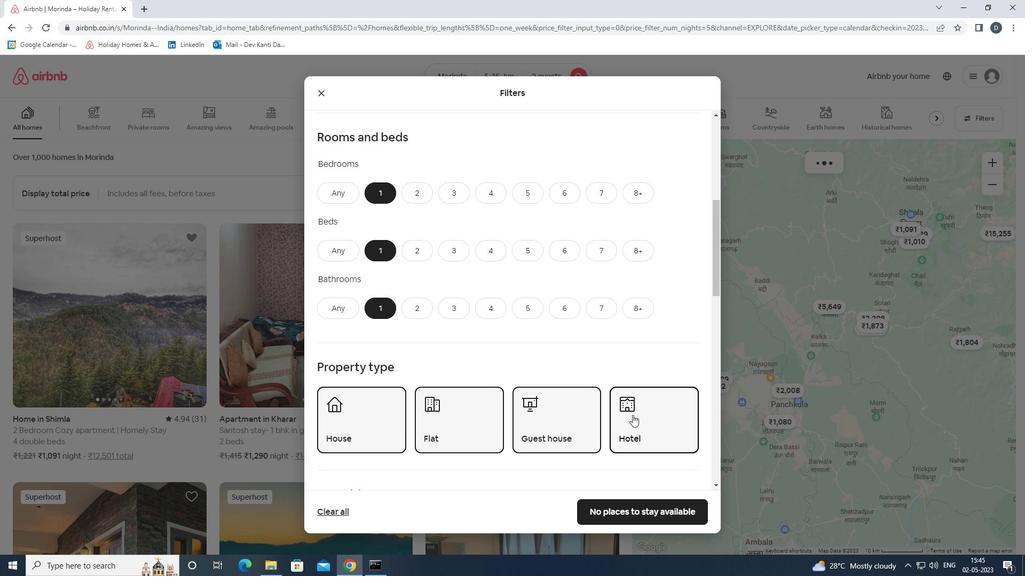 
Action: Mouse scrolled (623, 397) with delta (0, 0)
Screenshot: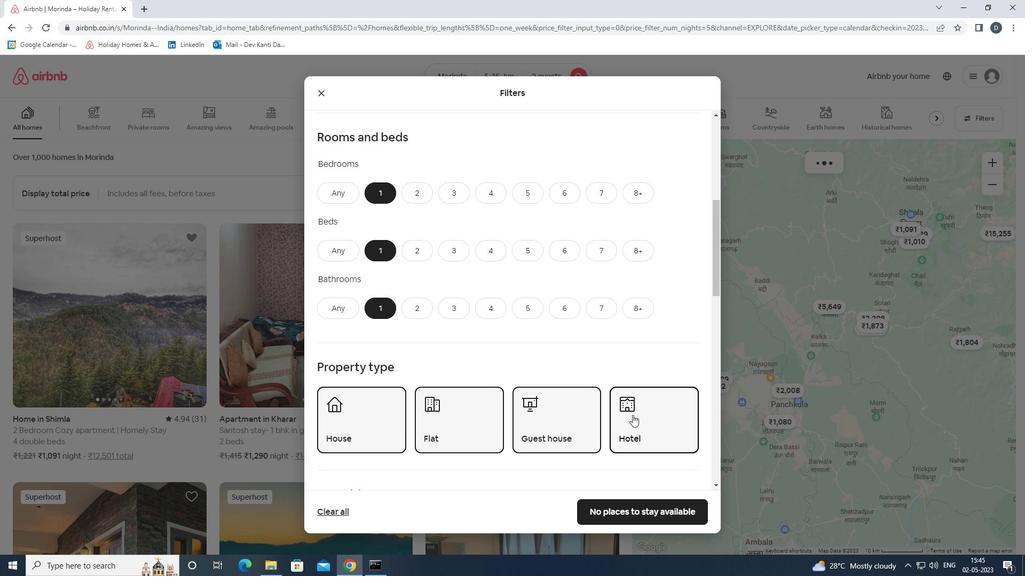 
Action: Mouse moved to (623, 396)
Screenshot: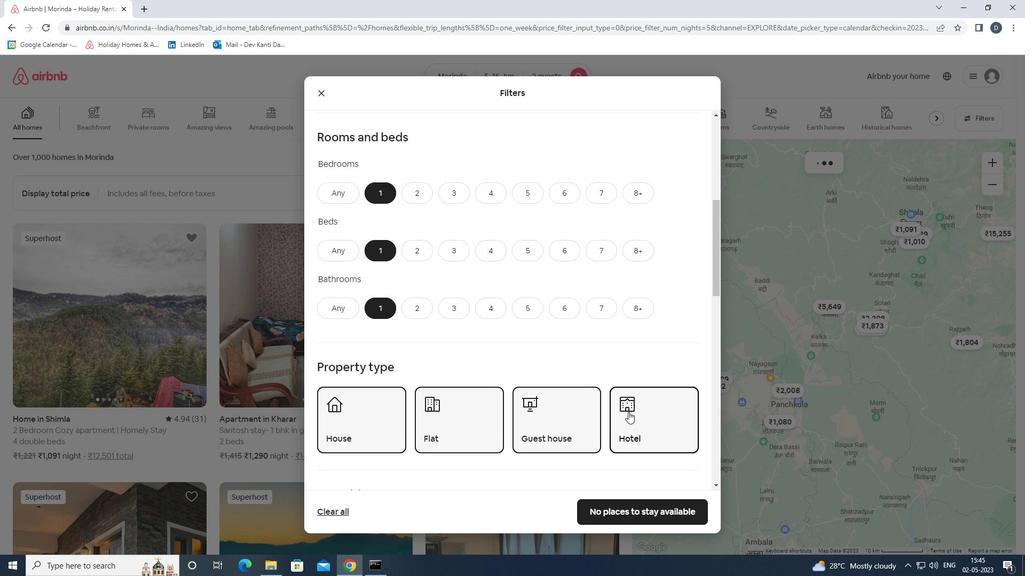 
Action: Mouse scrolled (623, 395) with delta (0, 0)
Screenshot: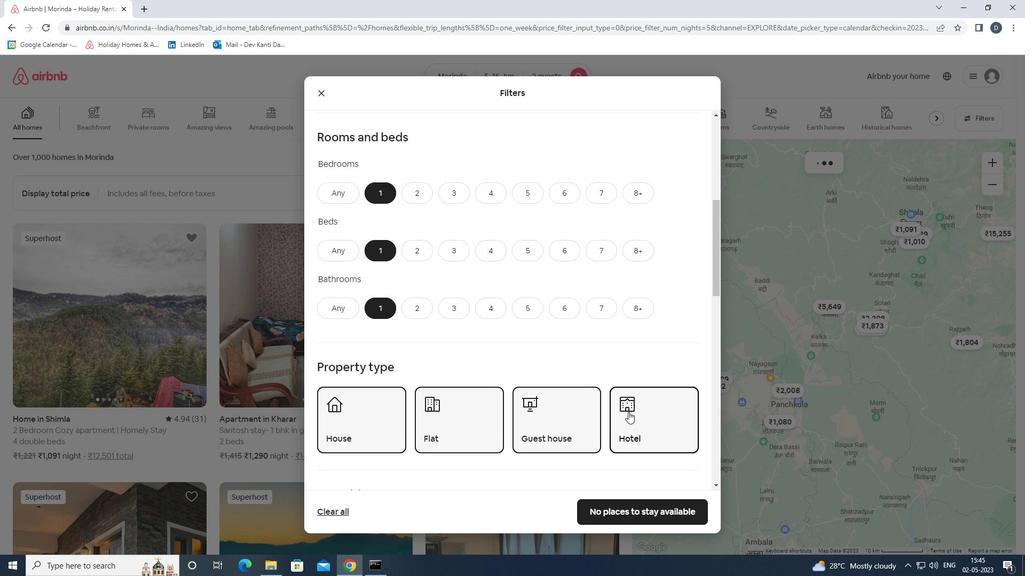 
Action: Mouse moved to (620, 382)
Screenshot: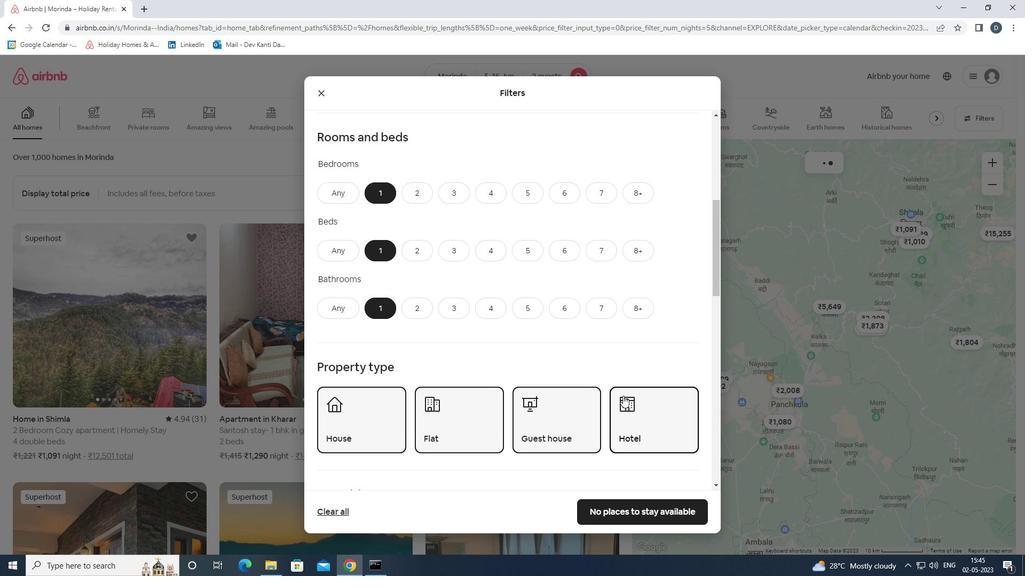 
Action: Mouse scrolled (620, 381) with delta (0, 0)
Screenshot: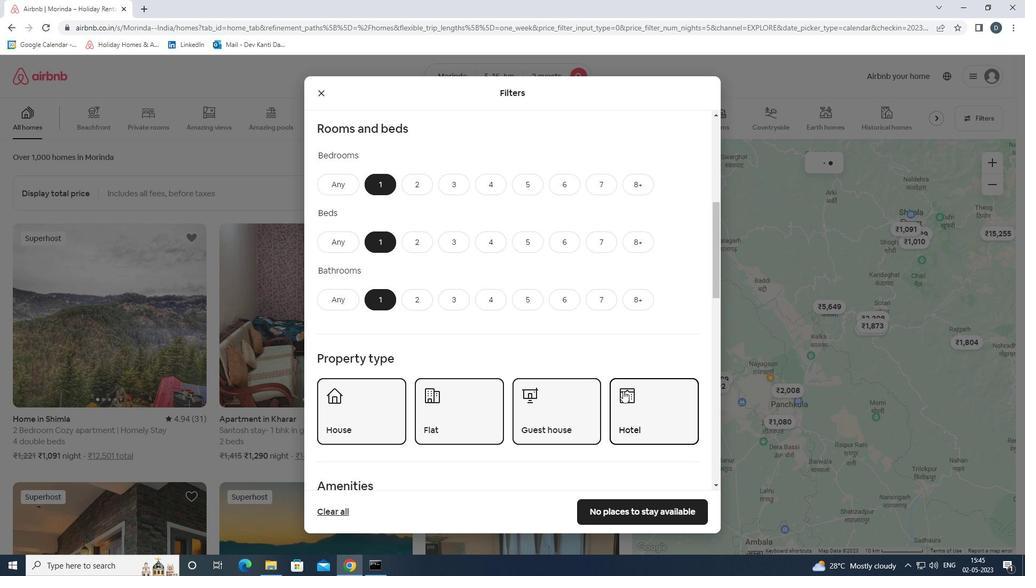 
Action: Mouse moved to (344, 350)
Screenshot: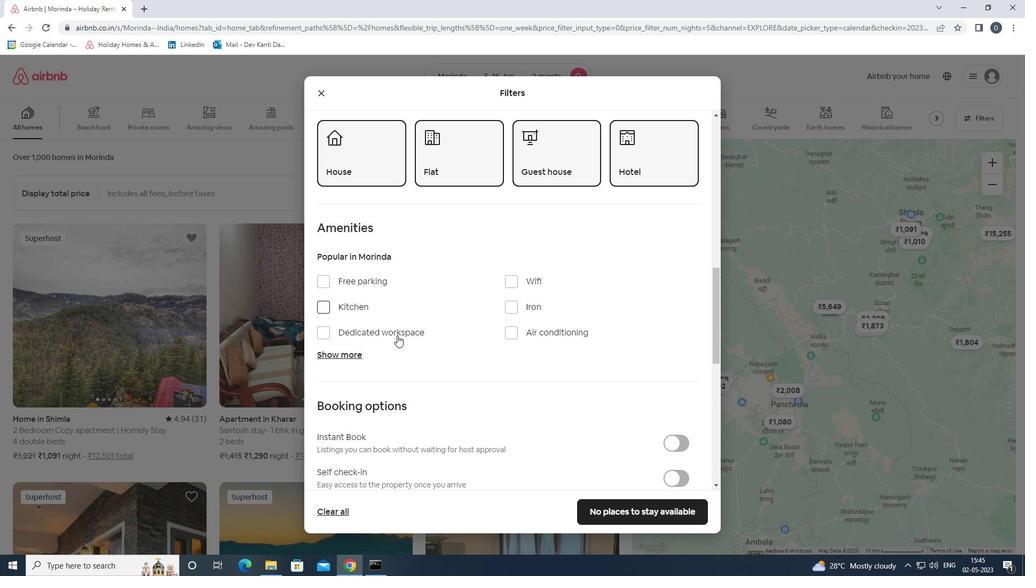 
Action: Mouse pressed left at (344, 350)
Screenshot: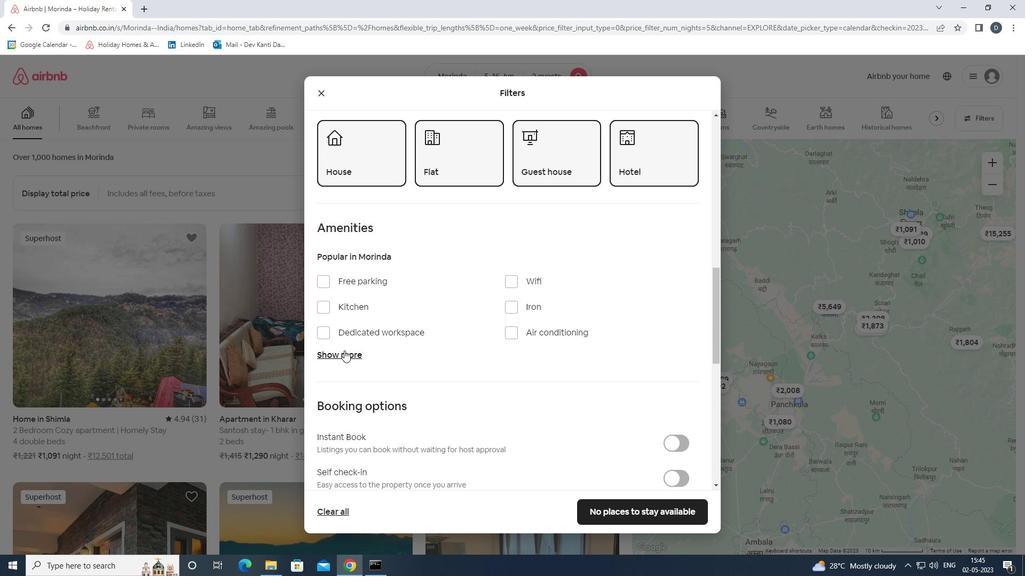 
Action: Mouse moved to (439, 363)
Screenshot: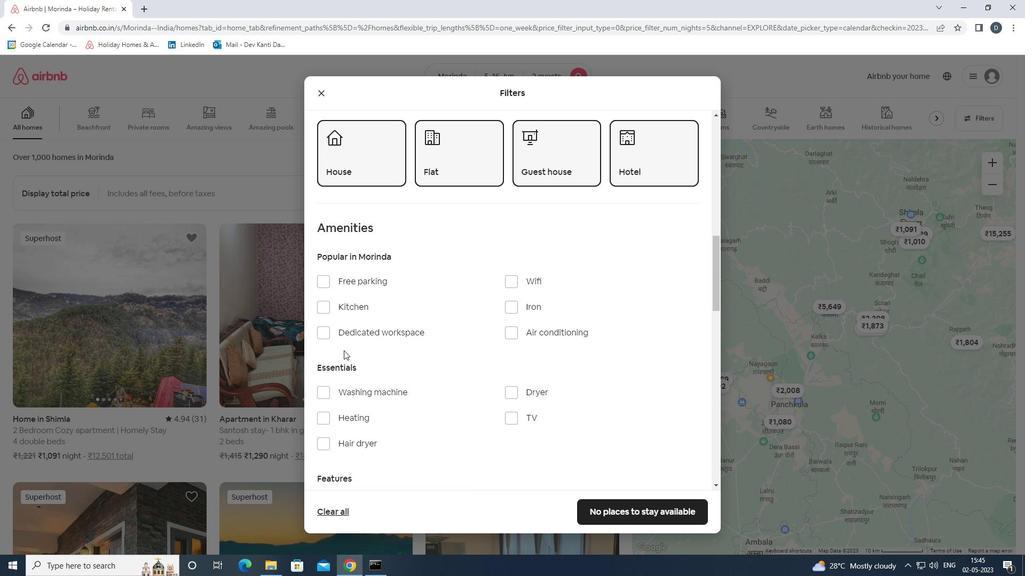 
Action: Mouse scrolled (439, 362) with delta (0, 0)
Screenshot: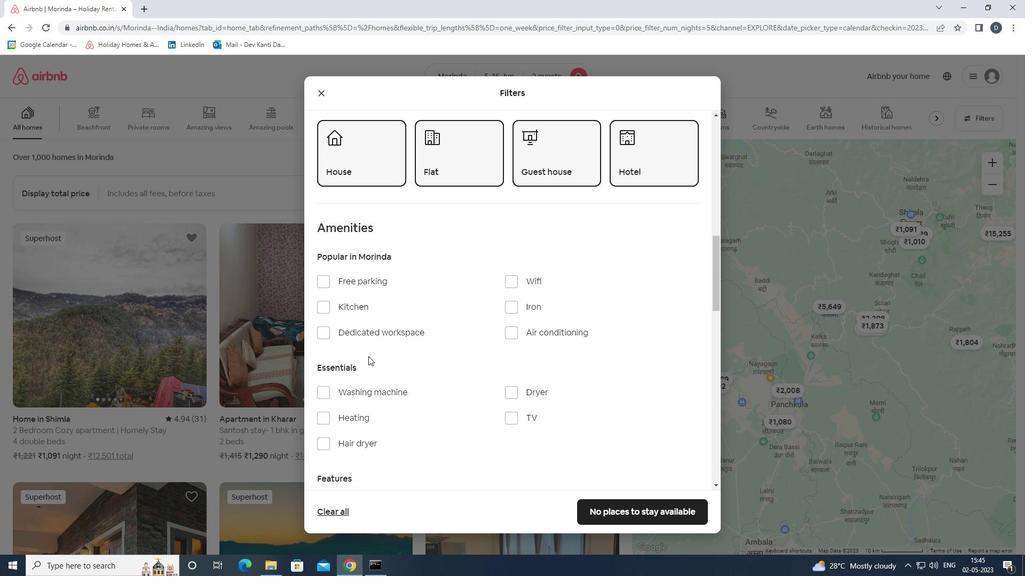 
Action: Mouse scrolled (439, 362) with delta (0, 0)
Screenshot: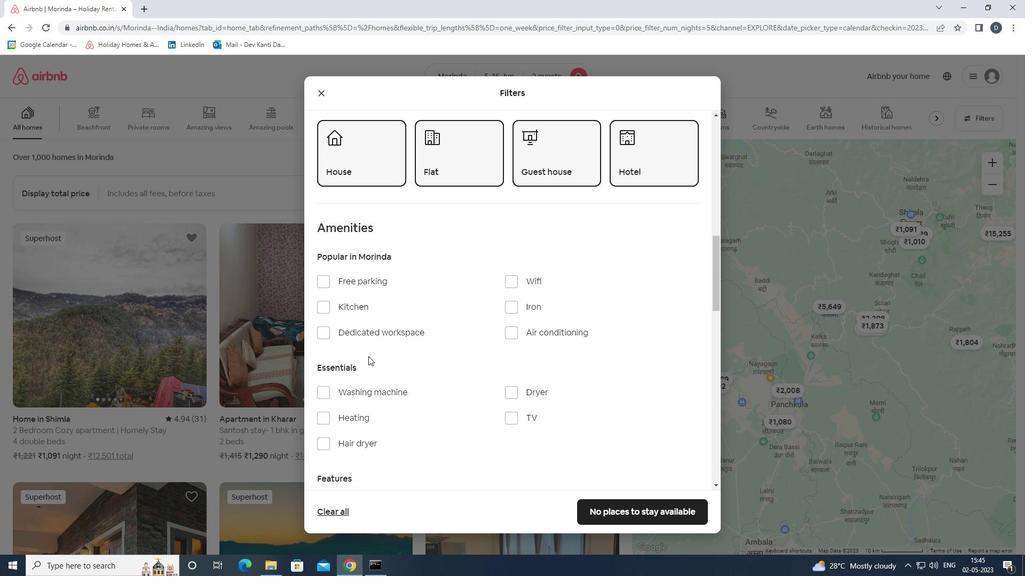 
Action: Mouse scrolled (439, 362) with delta (0, 0)
Screenshot: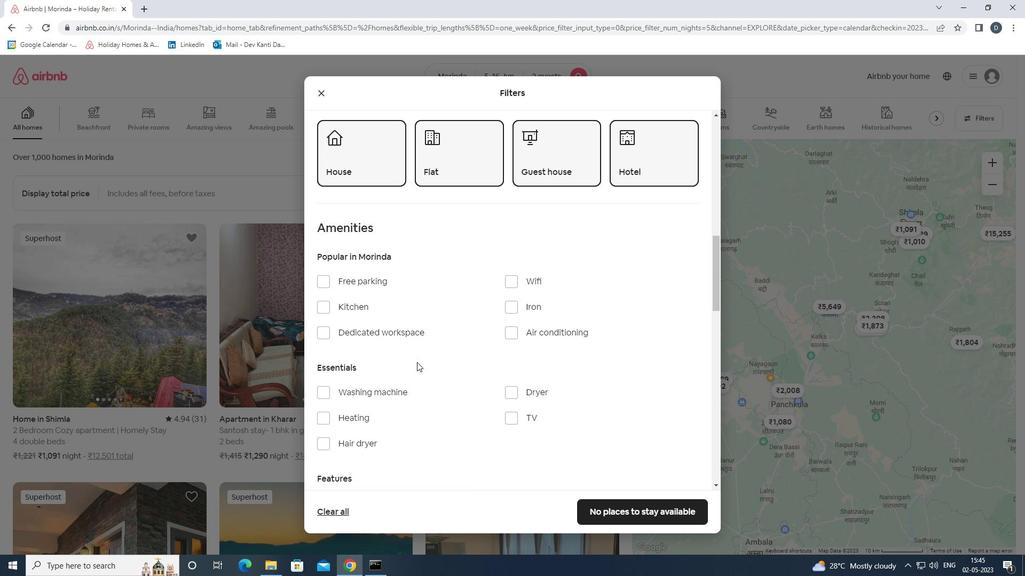 
Action: Mouse scrolled (439, 362) with delta (0, 0)
Screenshot: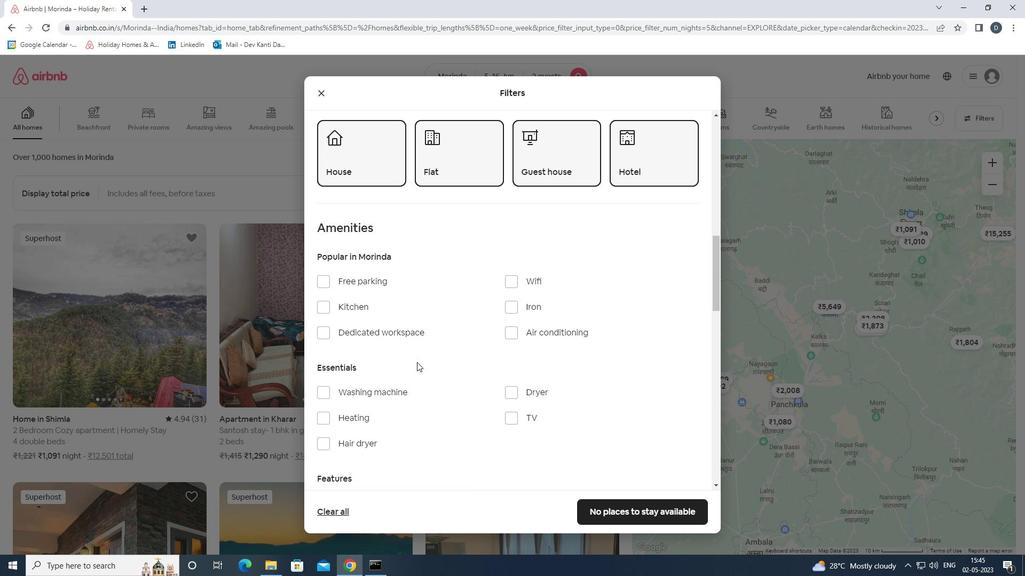 
Action: Mouse scrolled (439, 362) with delta (0, 0)
Screenshot: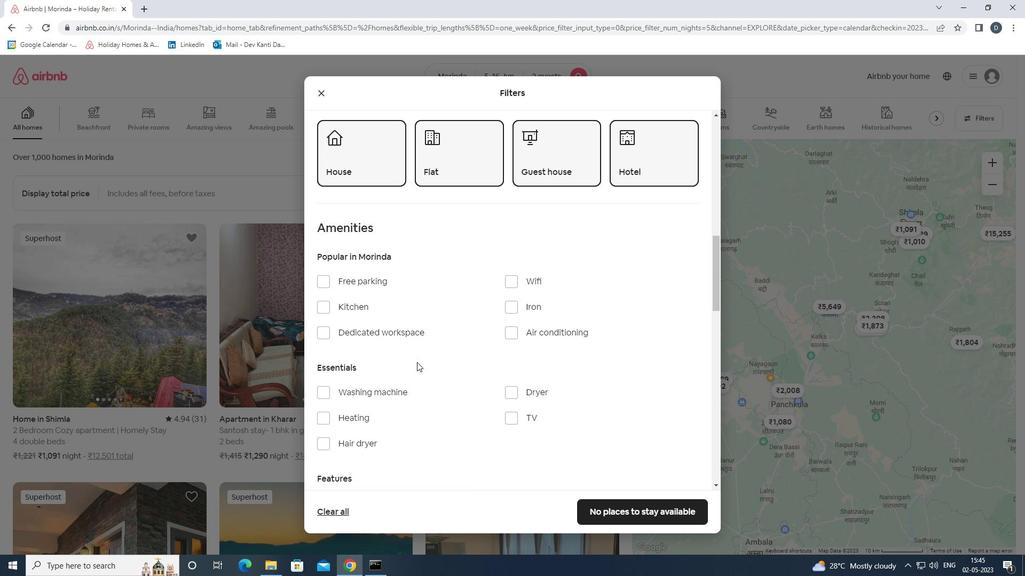 
Action: Mouse moved to (443, 361)
Screenshot: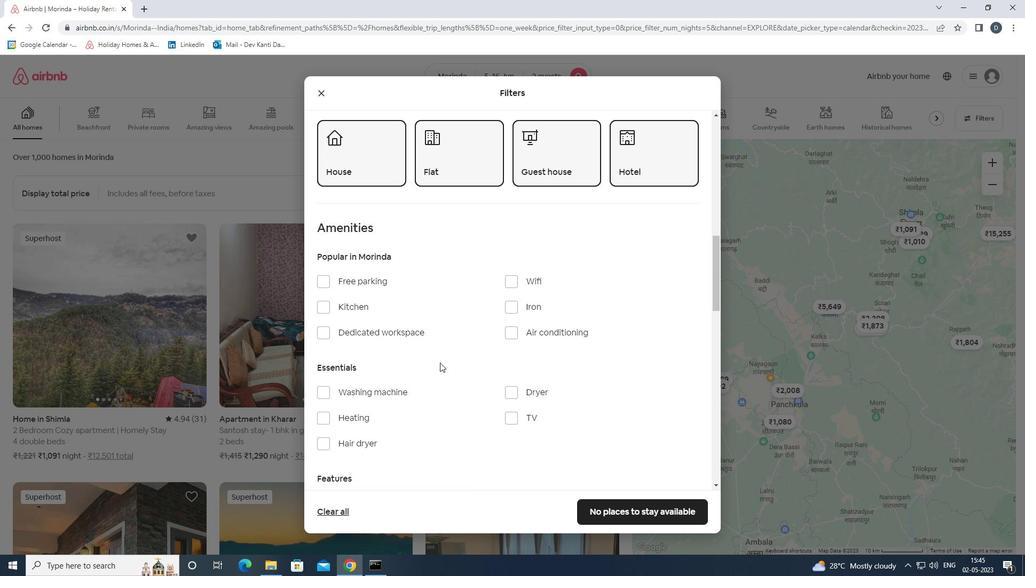 
Action: Mouse scrolled (443, 360) with delta (0, 0)
Screenshot: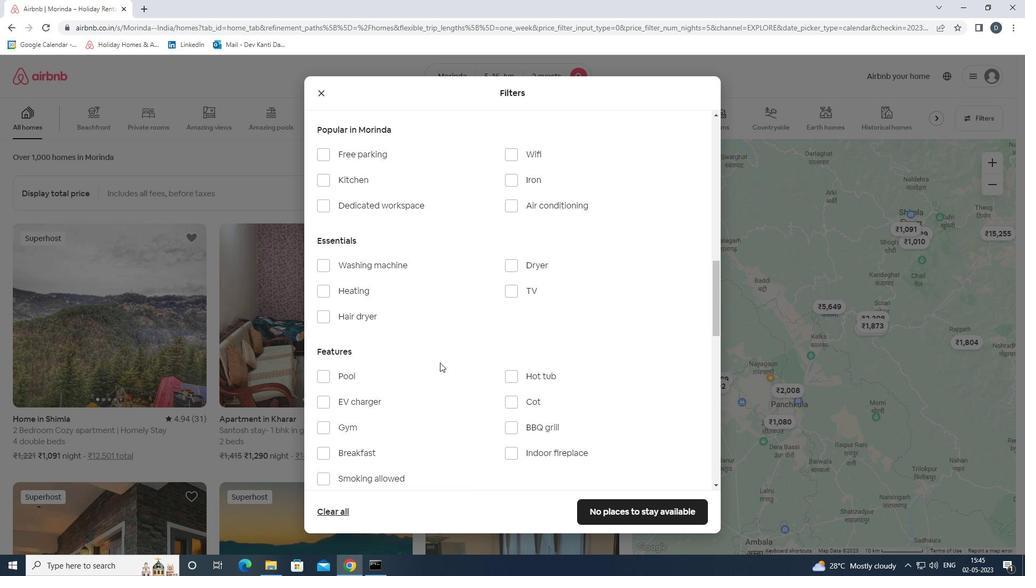 
Action: Mouse scrolled (443, 360) with delta (0, 0)
Screenshot: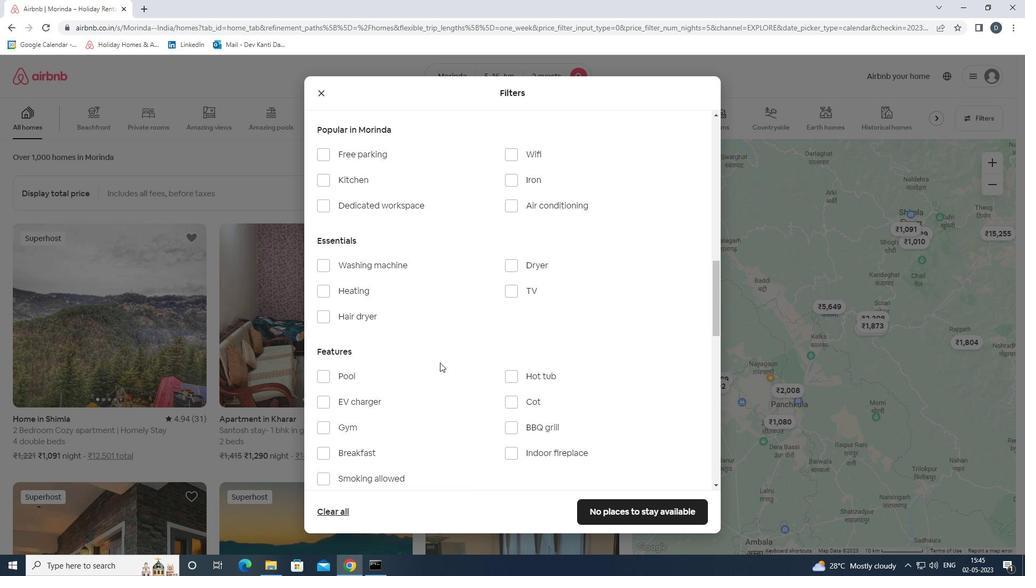 
Action: Mouse scrolled (443, 360) with delta (0, 0)
Screenshot: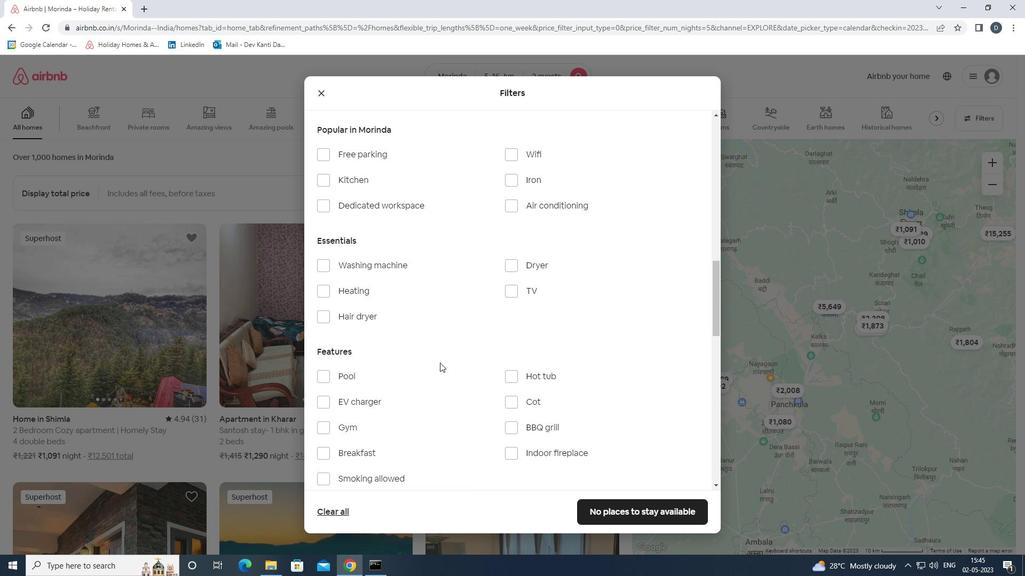 
Action: Mouse moved to (444, 360)
Screenshot: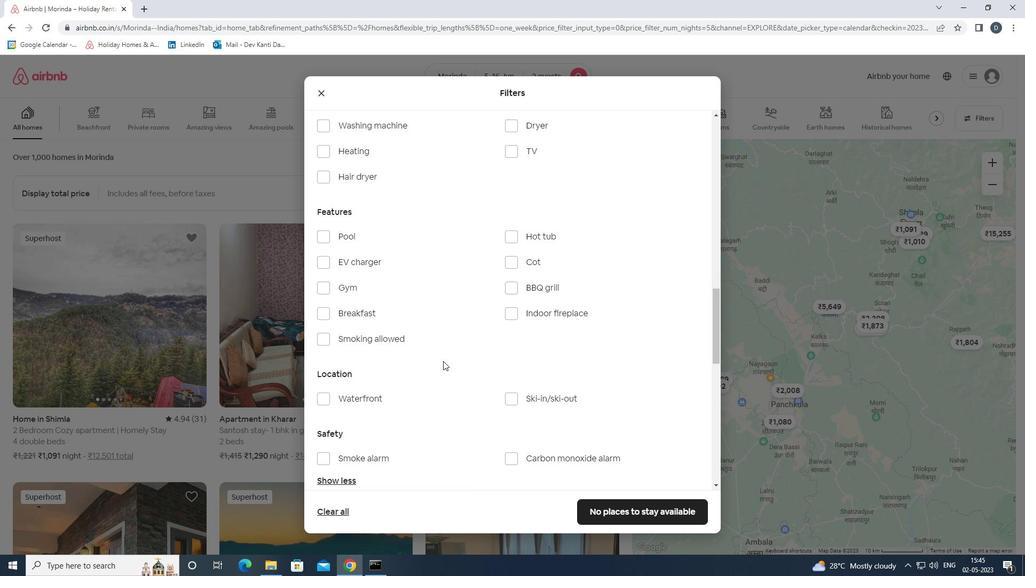 
Action: Mouse scrolled (444, 359) with delta (0, 0)
Screenshot: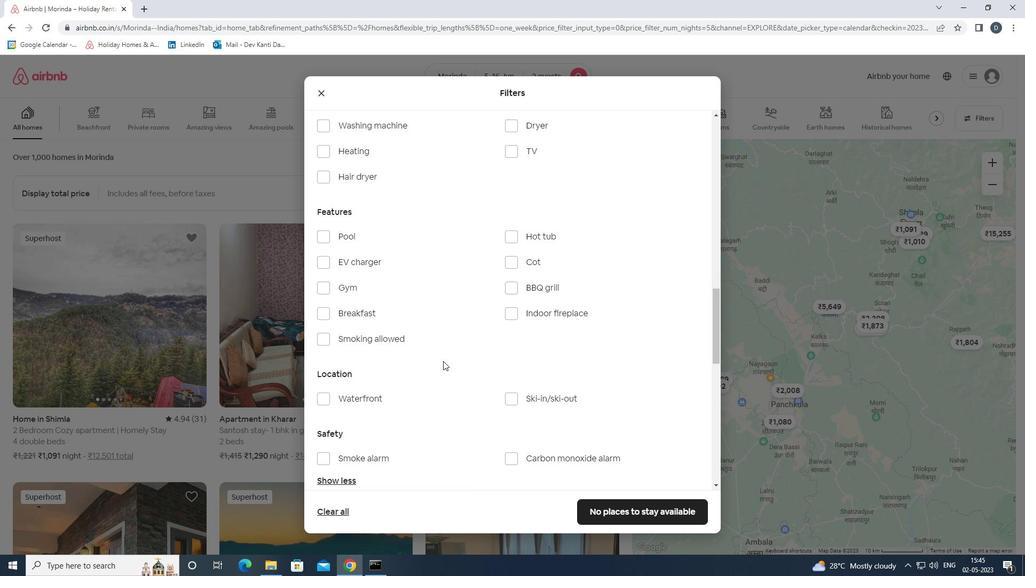 
Action: Mouse moved to (587, 335)
Screenshot: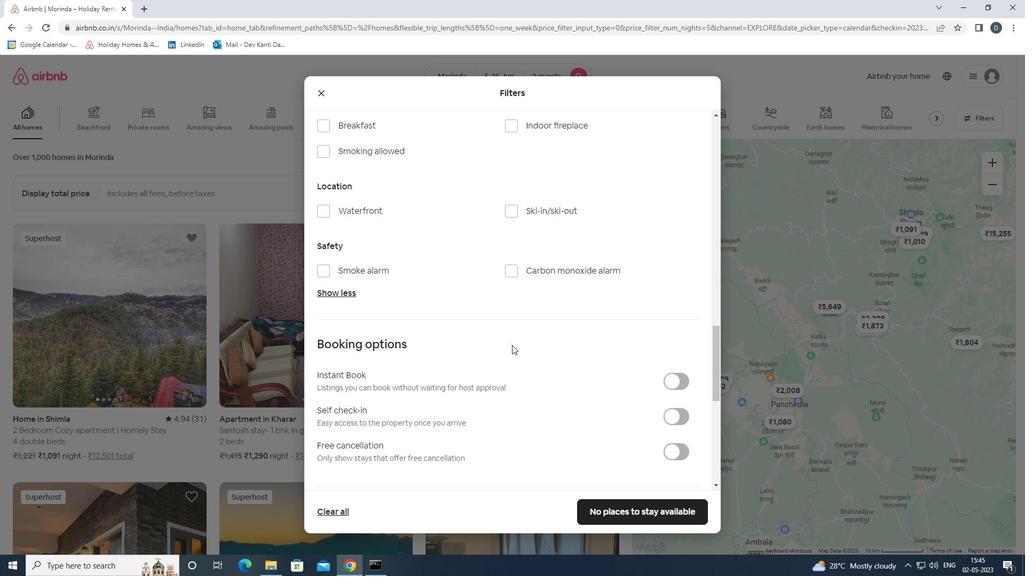 
Action: Mouse scrolled (587, 334) with delta (0, 0)
Screenshot: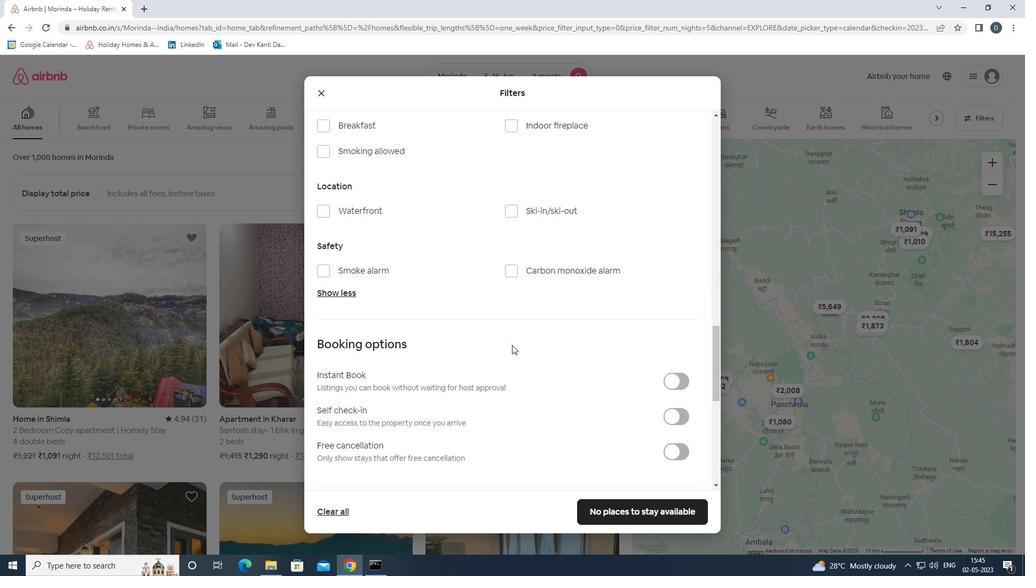 
Action: Mouse moved to (589, 335)
Screenshot: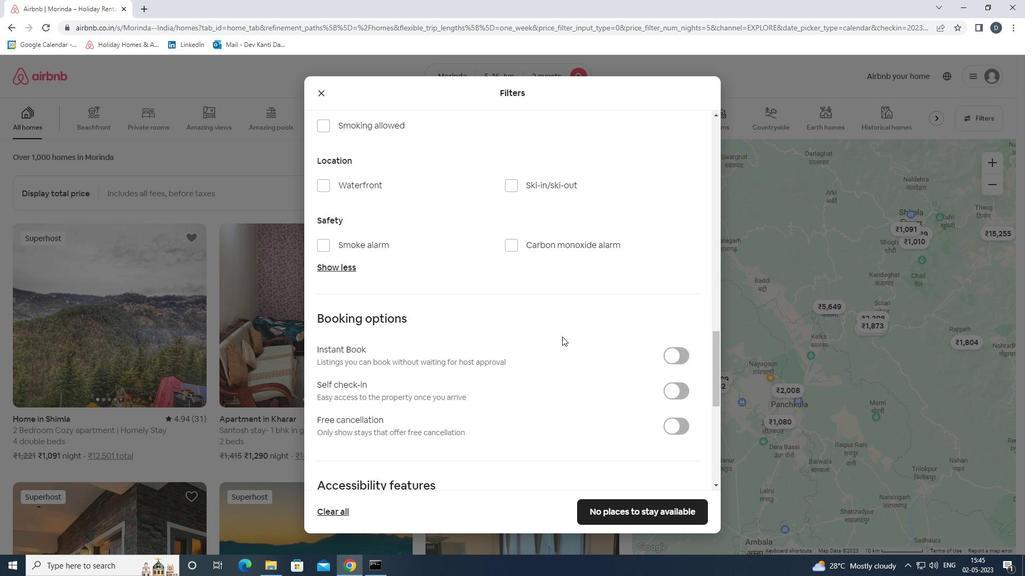 
Action: Mouse scrolled (589, 334) with delta (0, 0)
Screenshot: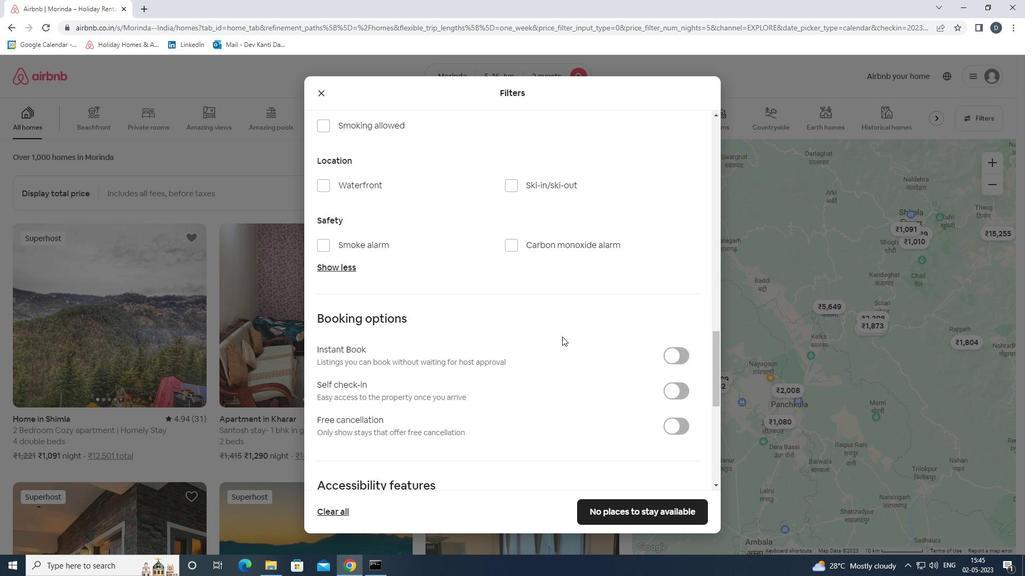 
Action: Mouse moved to (680, 287)
Screenshot: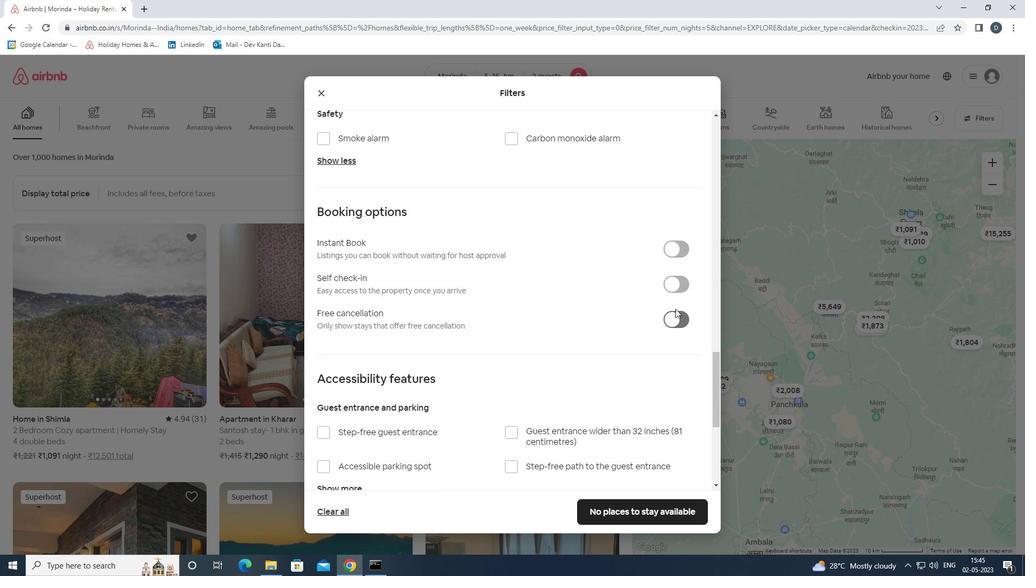
Action: Mouse pressed left at (680, 287)
Screenshot: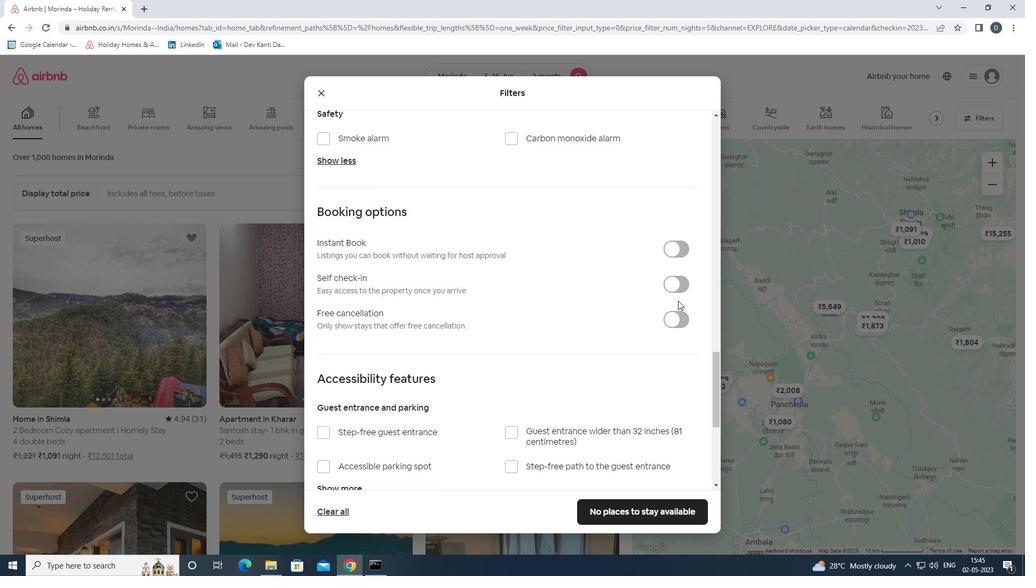 
Action: Mouse moved to (577, 356)
Screenshot: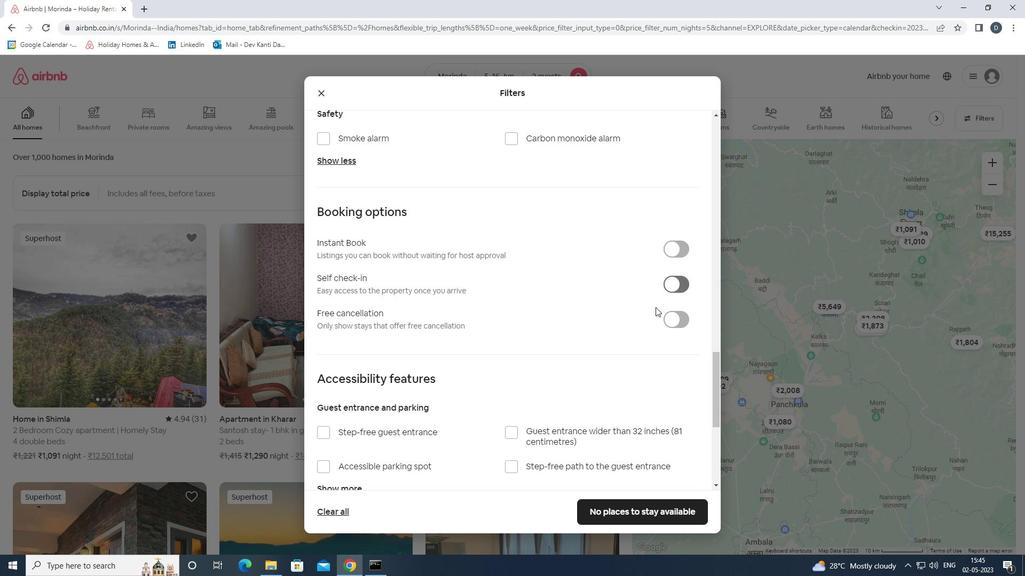
Action: Mouse scrolled (577, 356) with delta (0, 0)
Screenshot: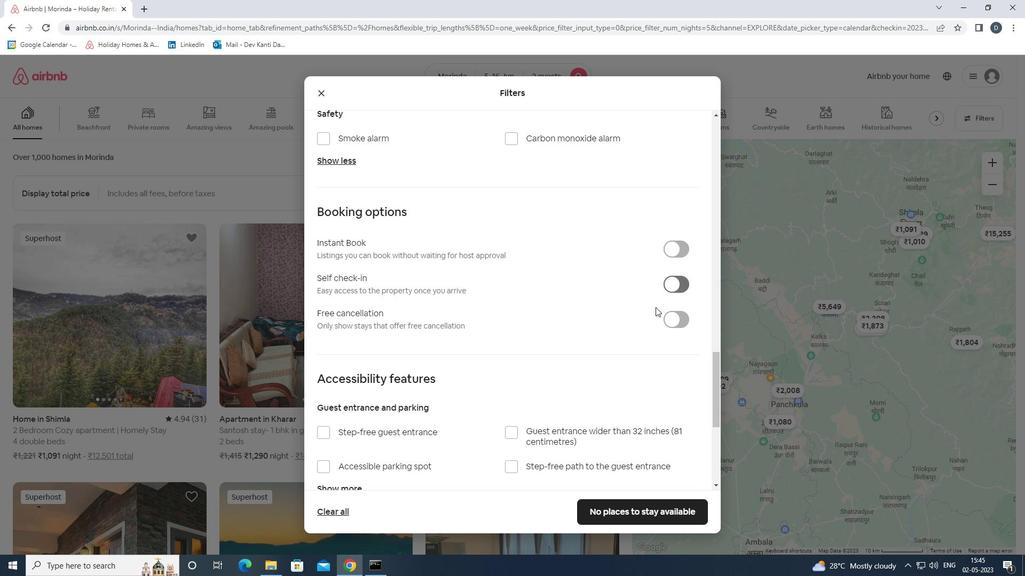 
Action: Mouse scrolled (577, 356) with delta (0, 0)
Screenshot: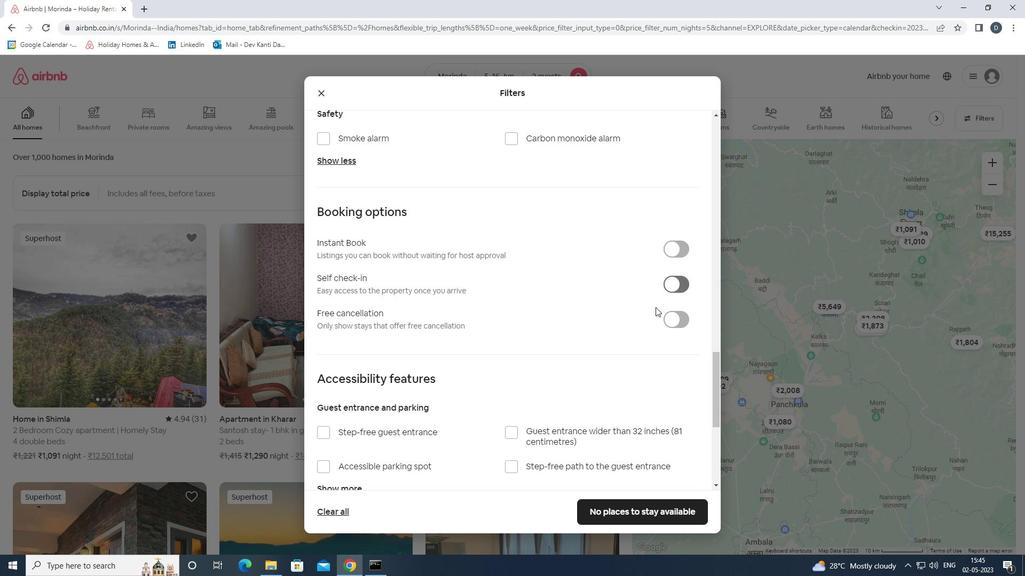 
Action: Mouse scrolled (577, 356) with delta (0, 0)
Screenshot: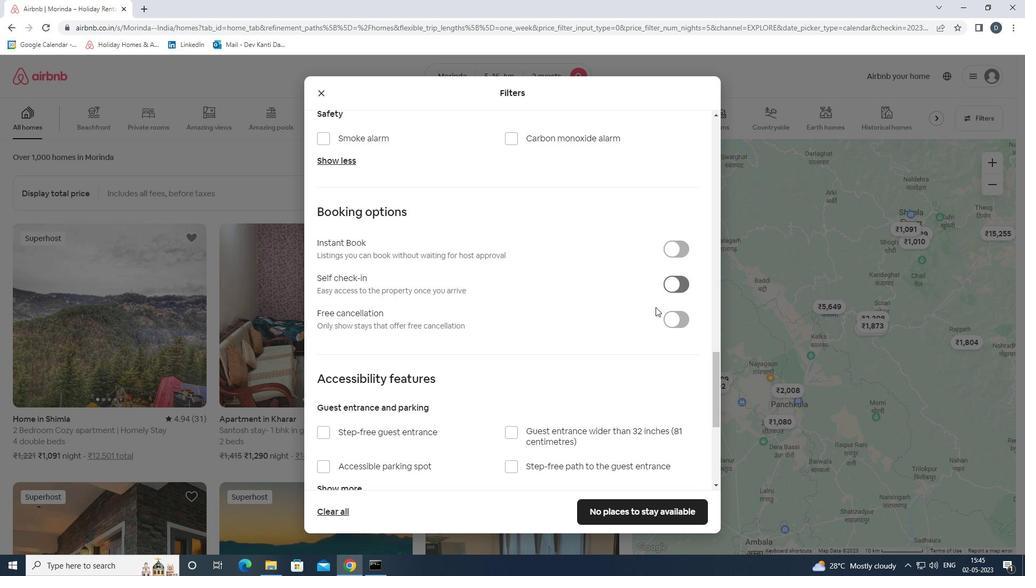 
Action: Mouse scrolled (577, 356) with delta (0, 0)
Screenshot: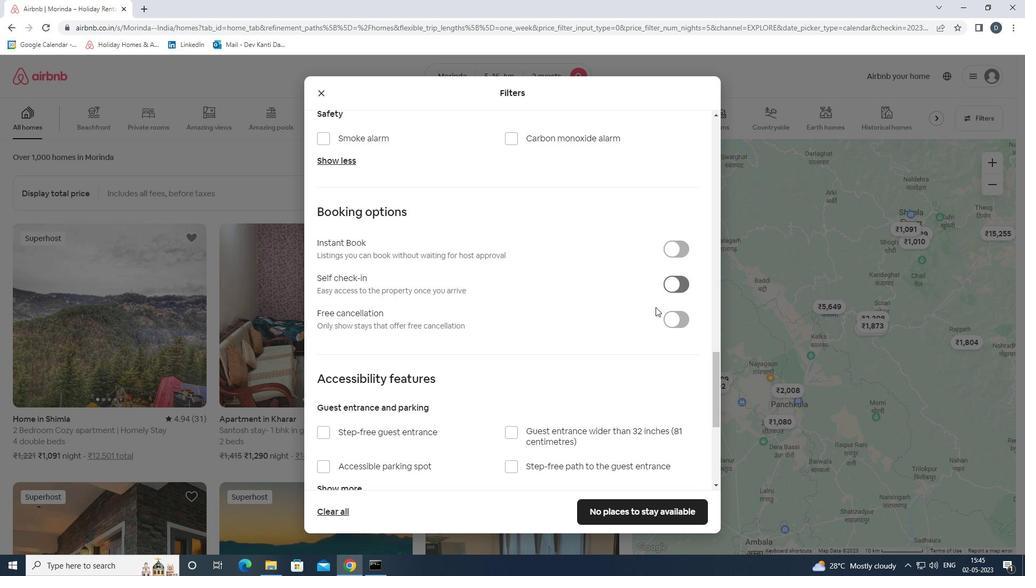 
Action: Mouse scrolled (577, 356) with delta (0, 0)
Screenshot: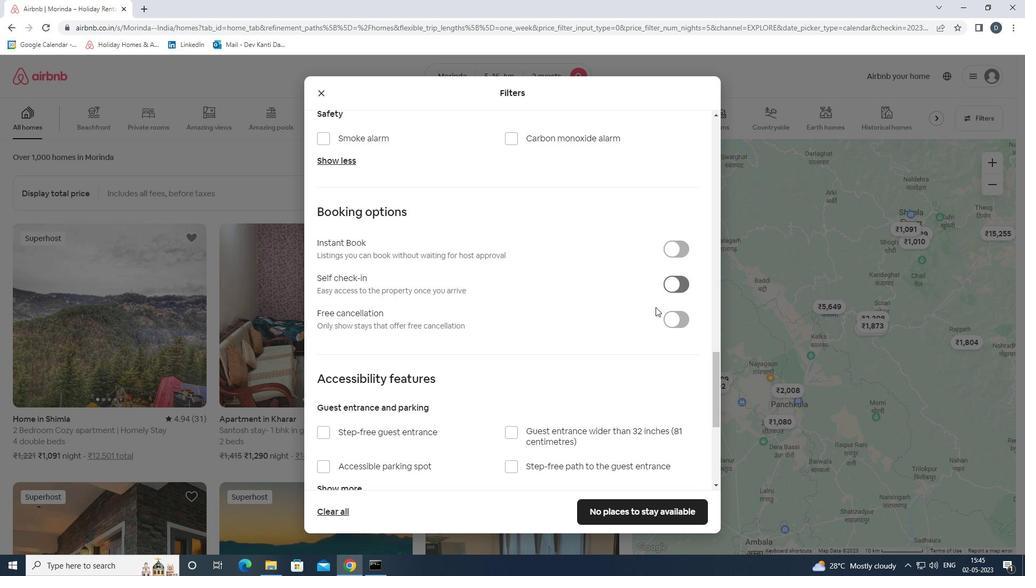 
Action: Mouse moved to (577, 356)
Screenshot: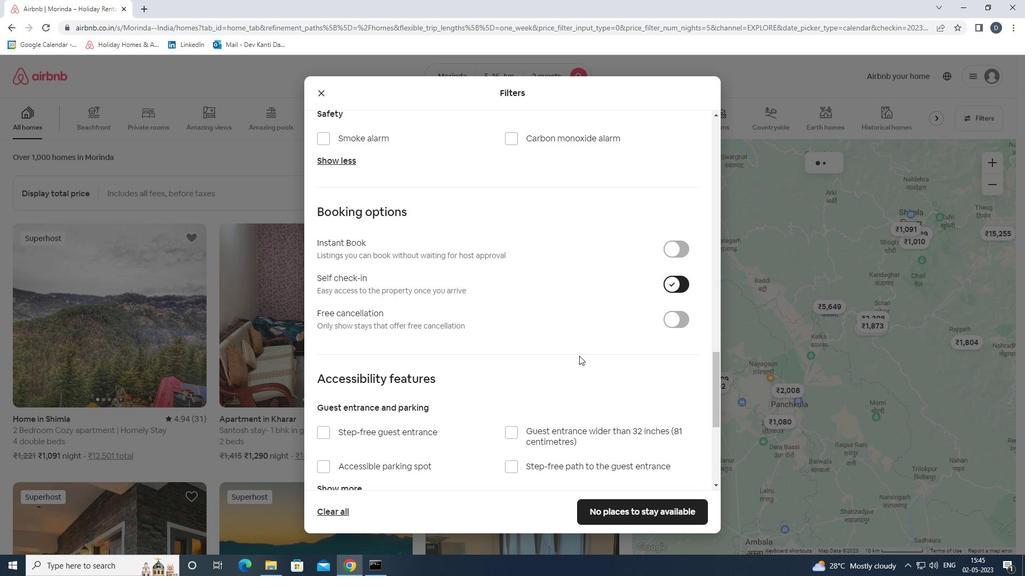 
Action: Mouse scrolled (577, 356) with delta (0, 0)
Screenshot: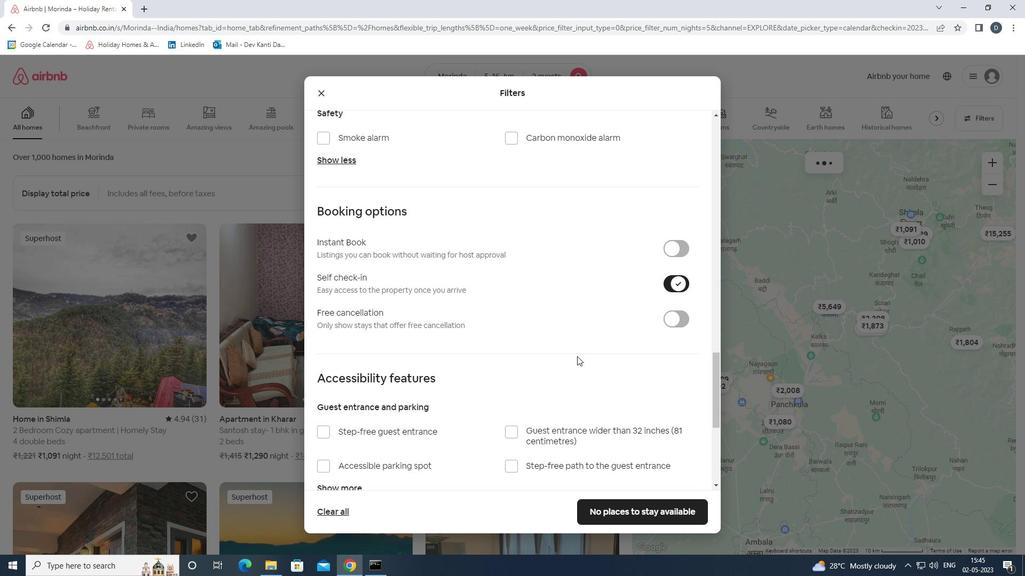
Action: Mouse scrolled (577, 356) with delta (0, 0)
Screenshot: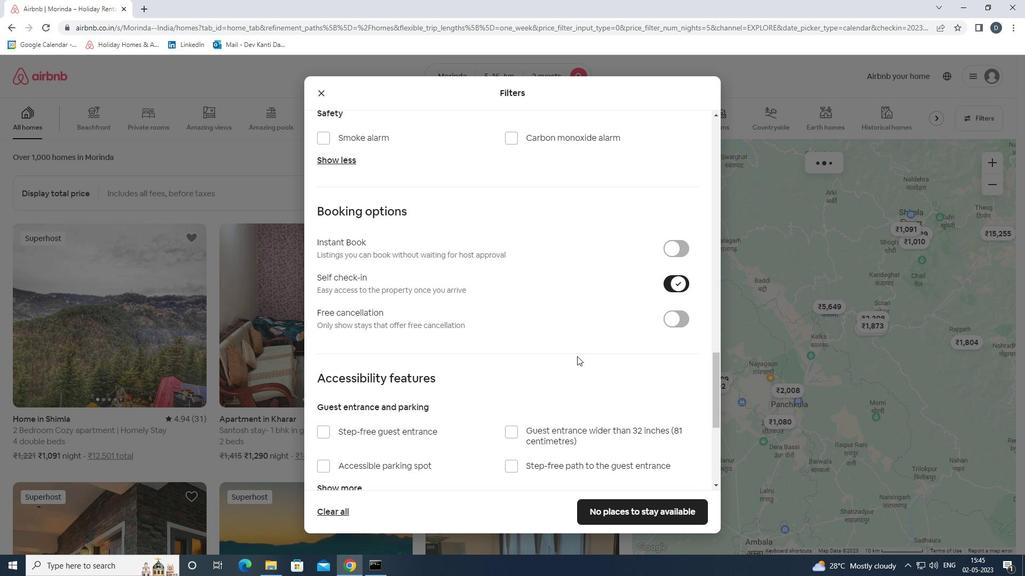 
Action: Mouse scrolled (577, 356) with delta (0, 0)
Screenshot: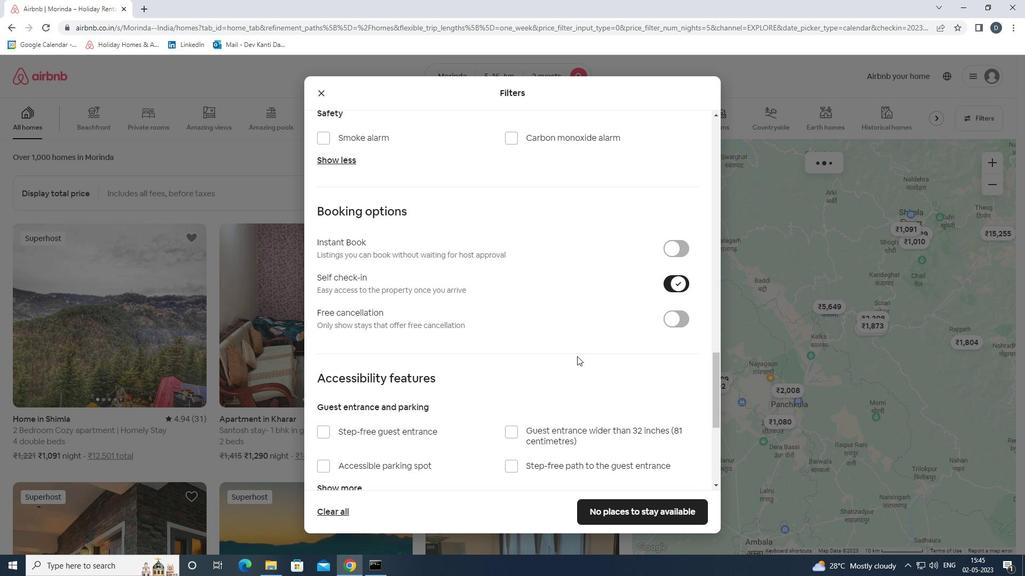 
Action: Mouse scrolled (577, 356) with delta (0, 0)
Screenshot: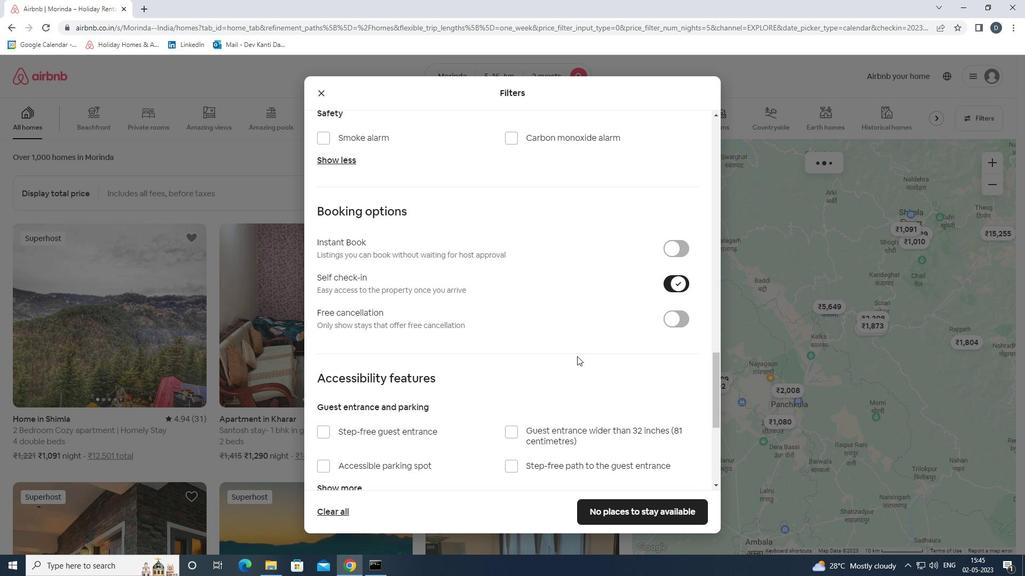 
Action: Mouse moved to (353, 422)
Screenshot: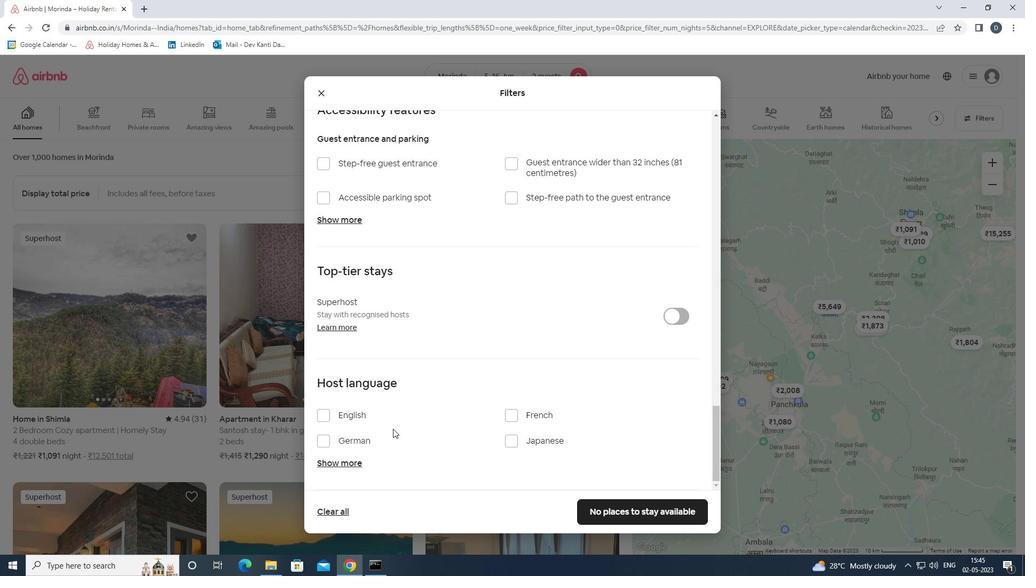 
Action: Mouse pressed left at (353, 422)
Screenshot: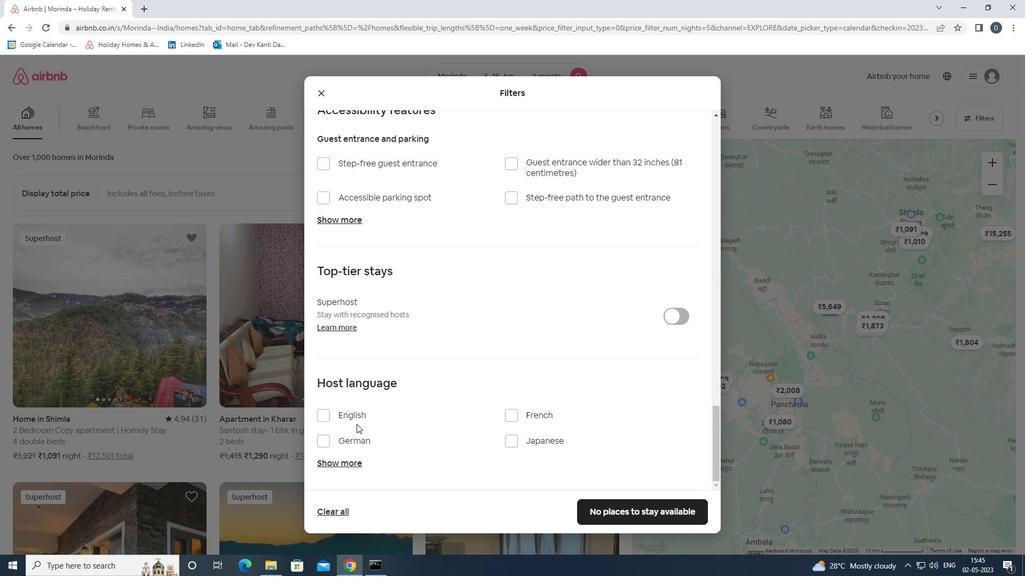 
Action: Mouse moved to (352, 419)
Screenshot: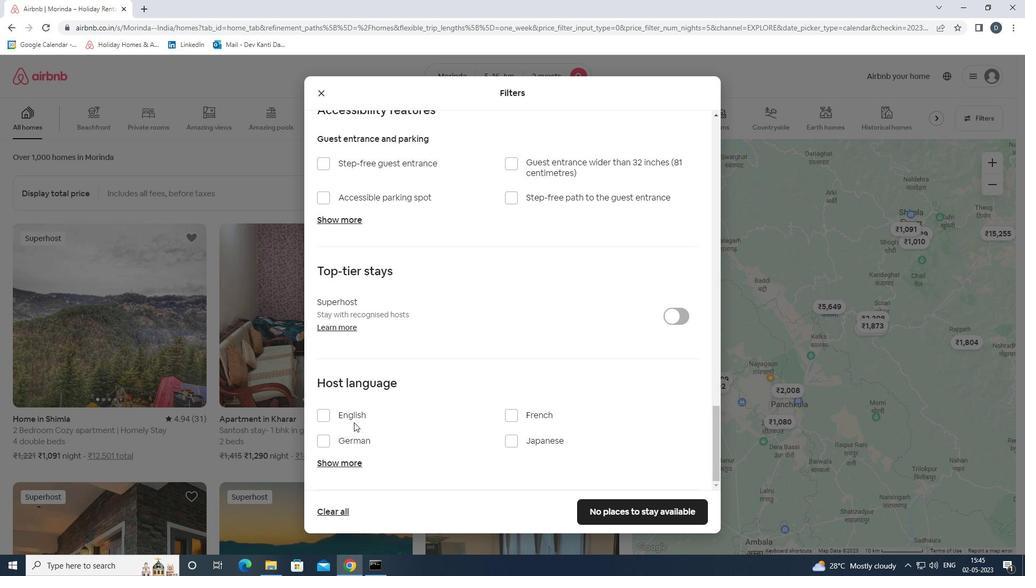 
Action: Mouse pressed left at (352, 419)
Screenshot: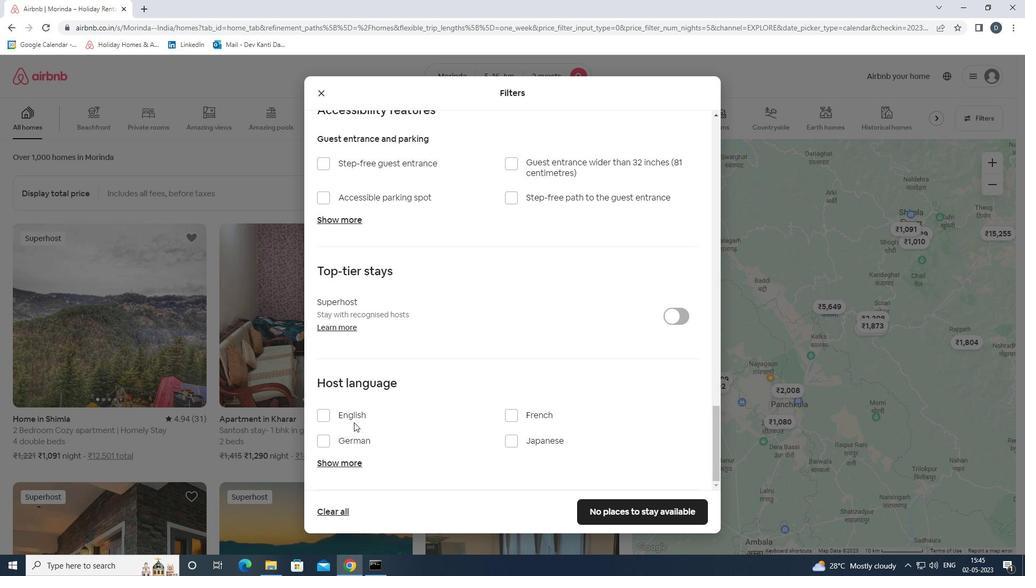
Action: Mouse moved to (605, 500)
Screenshot: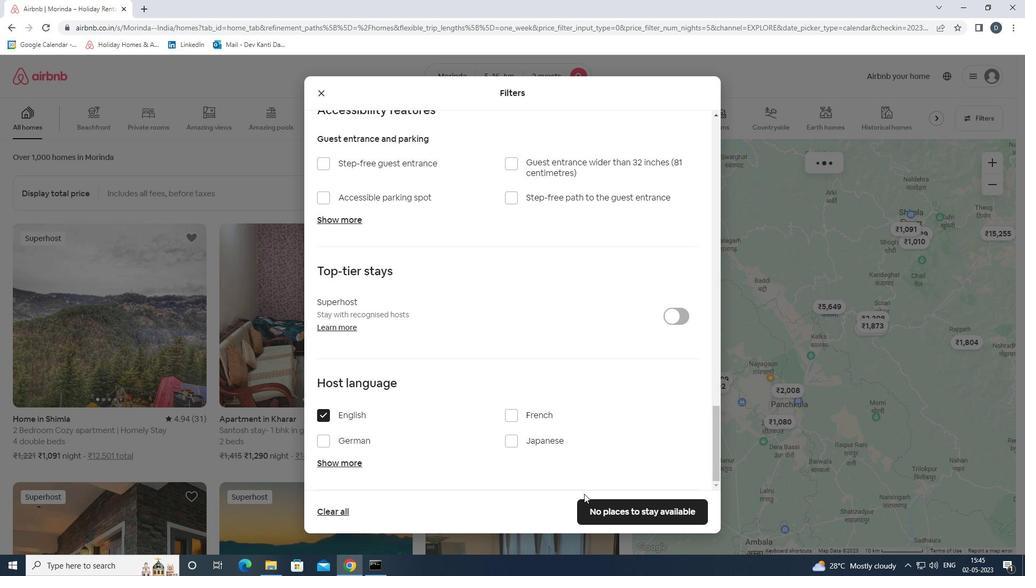 
Action: Mouse pressed left at (605, 500)
Screenshot: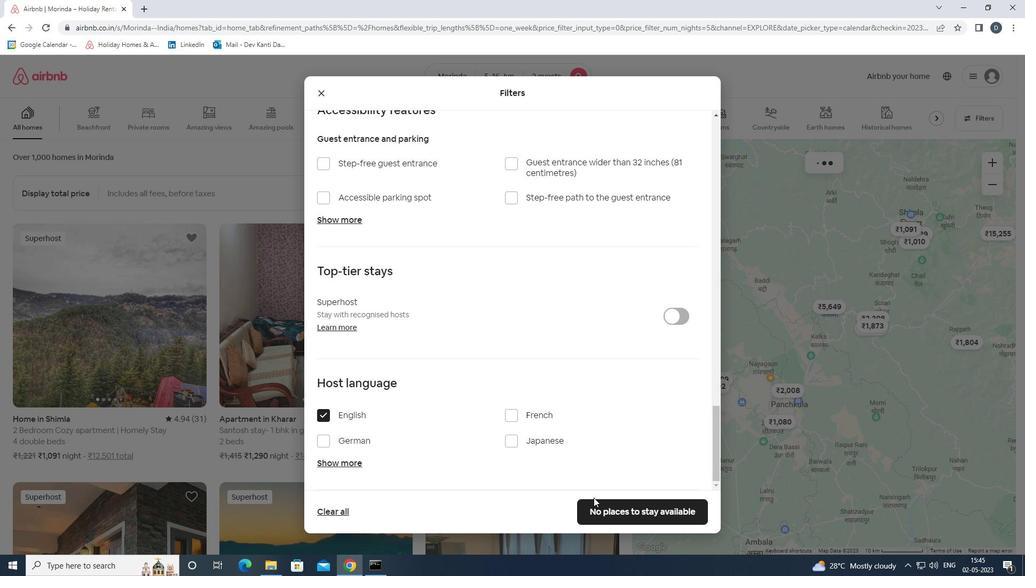 
Action: Mouse moved to (556, 253)
Screenshot: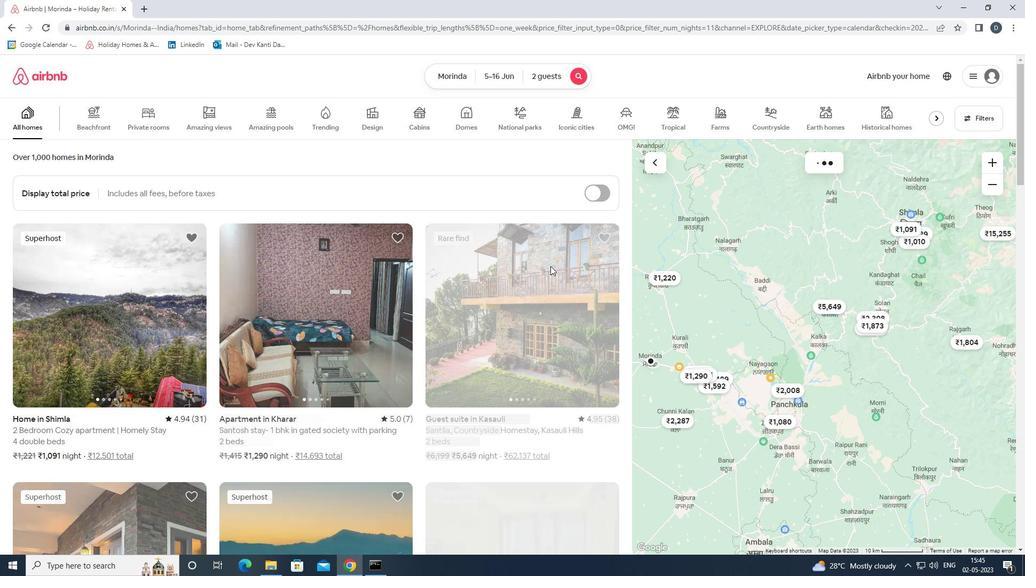 
